 Task: Create a sub task Release to Production / Go Live for the task  Integrate website with a new video conferencing system in the project BrainWave , assign it to team member softage.2@softage.net and update the status of the sub task to  On Track  , set the priority of the sub task to Low
Action: Mouse moved to (770, 534)
Screenshot: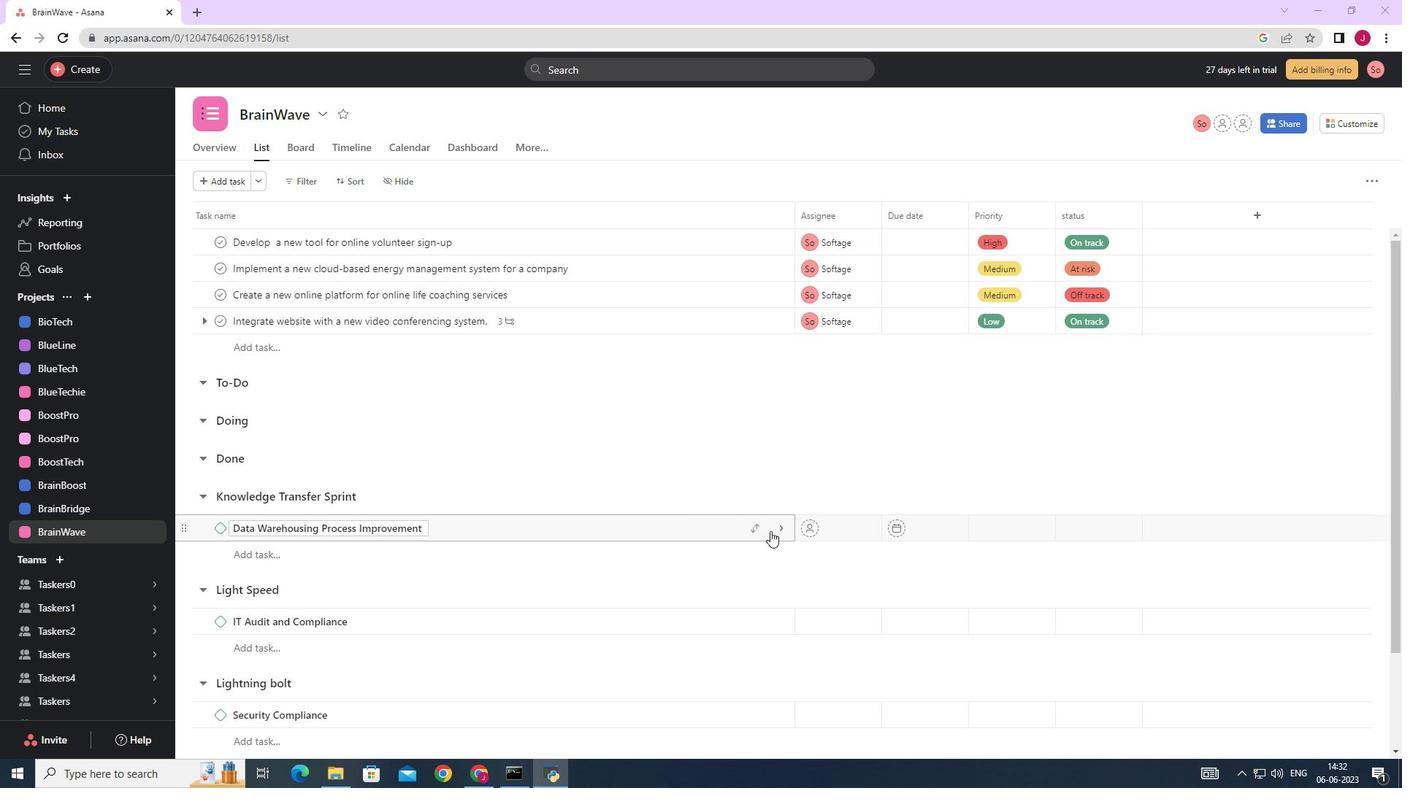 
Action: Mouse scrolled (770, 533) with delta (0, 0)
Screenshot: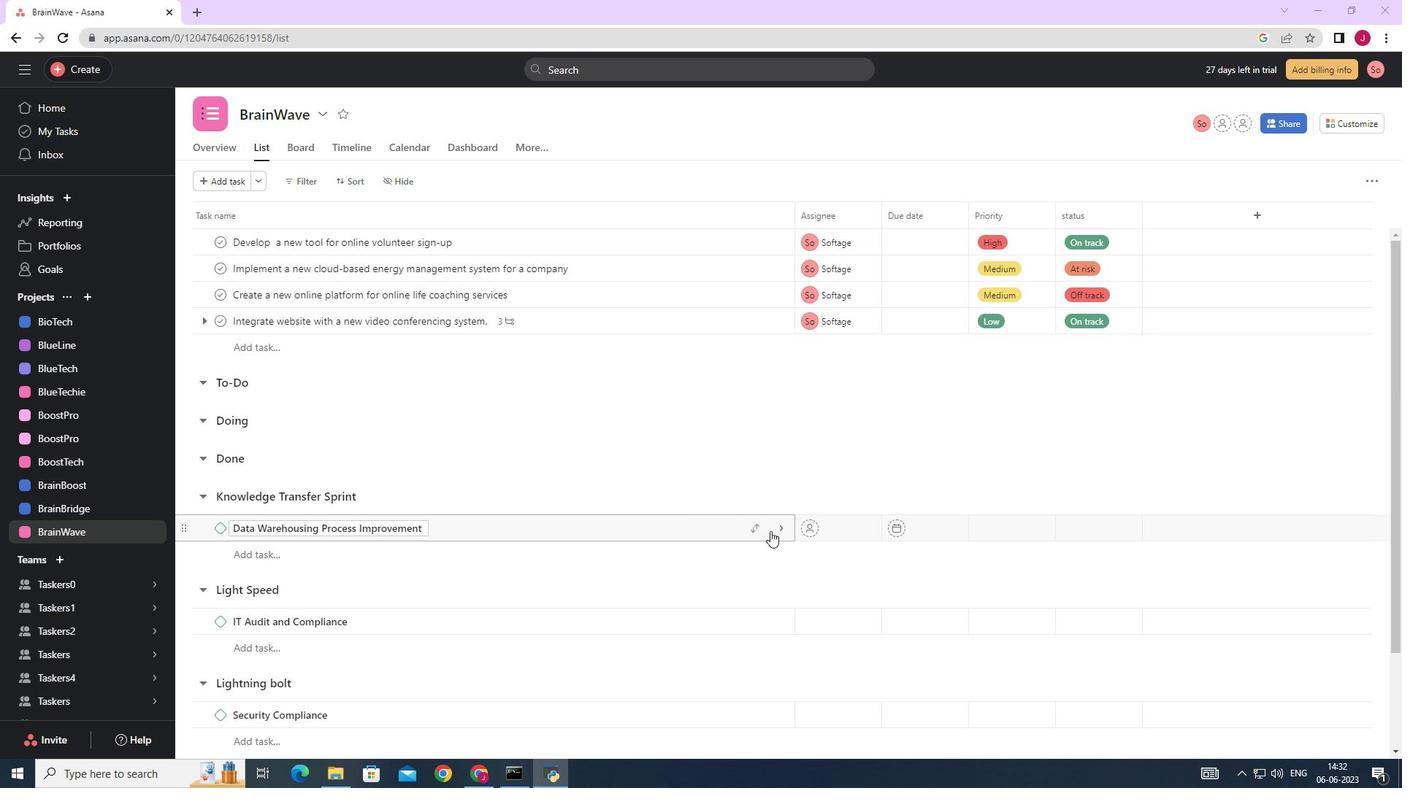 
Action: Mouse scrolled (770, 533) with delta (0, 0)
Screenshot: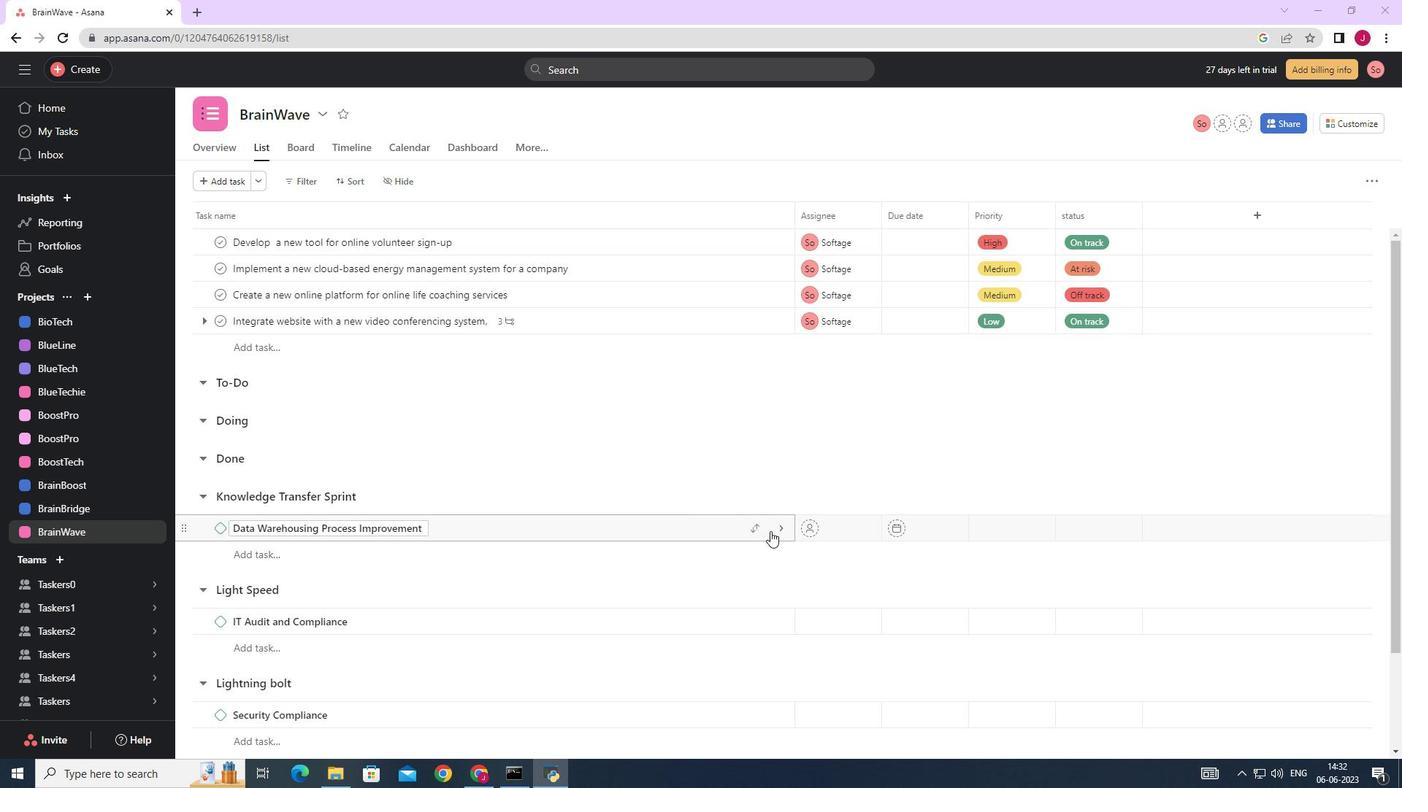 
Action: Mouse scrolled (770, 533) with delta (0, 0)
Screenshot: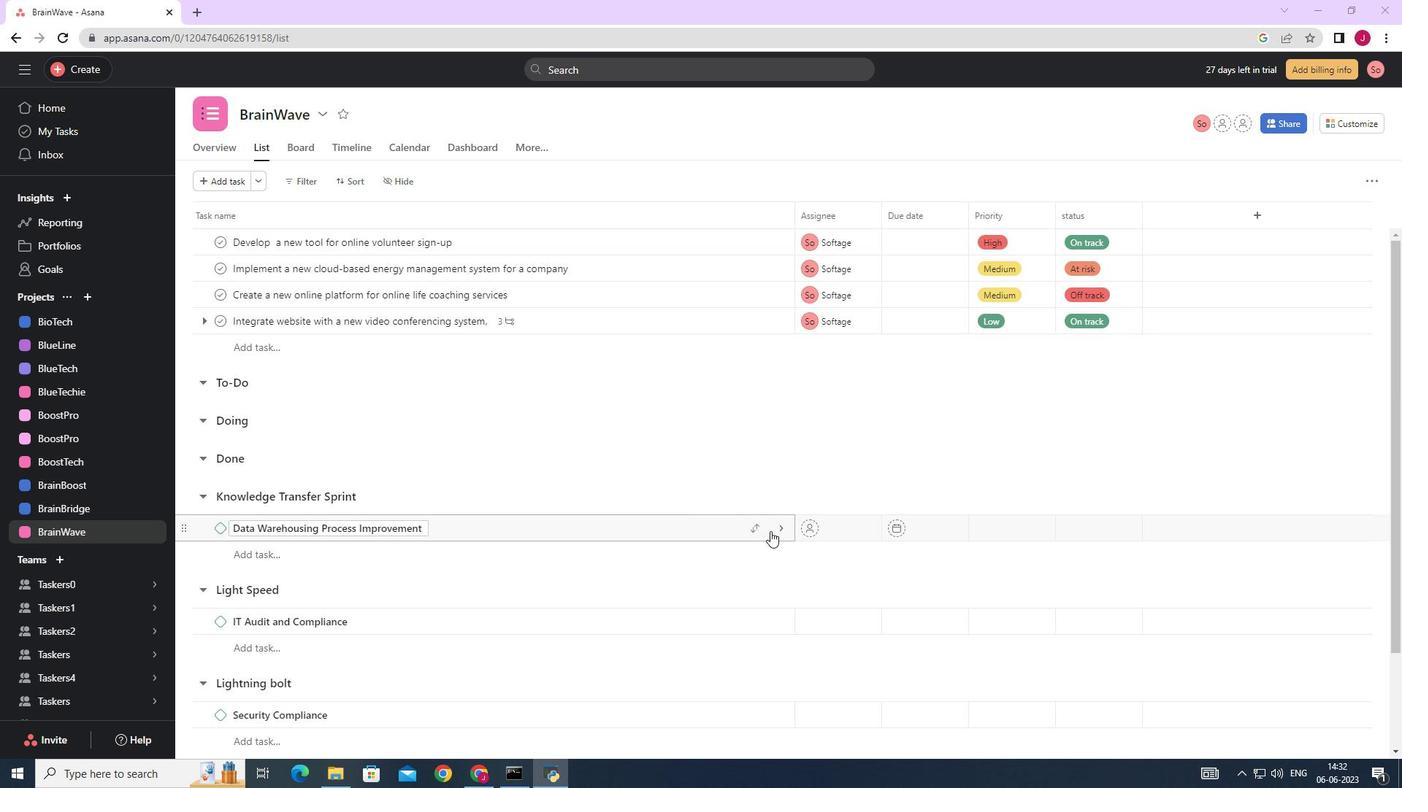 
Action: Mouse moved to (762, 536)
Screenshot: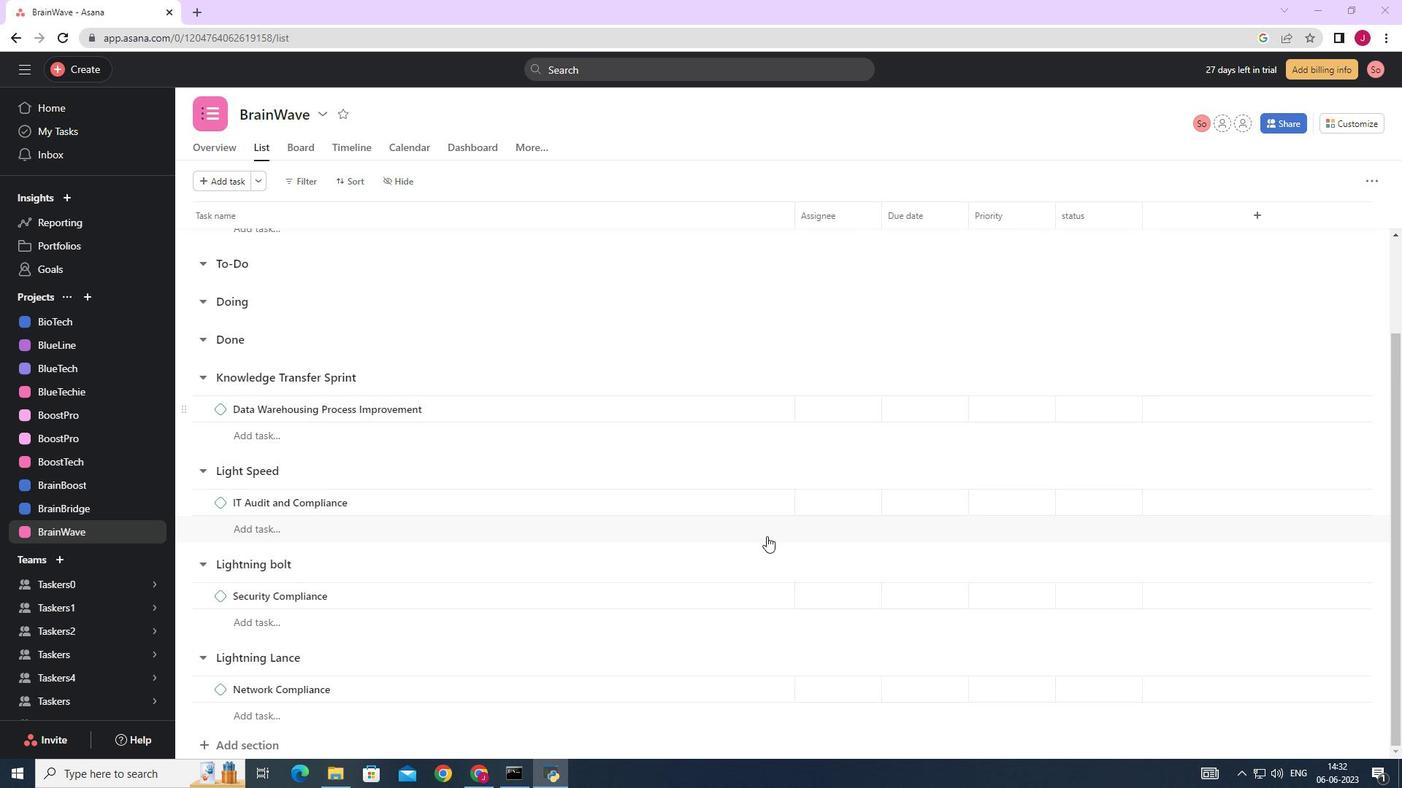 
Action: Mouse scrolled (762, 537) with delta (0, 0)
Screenshot: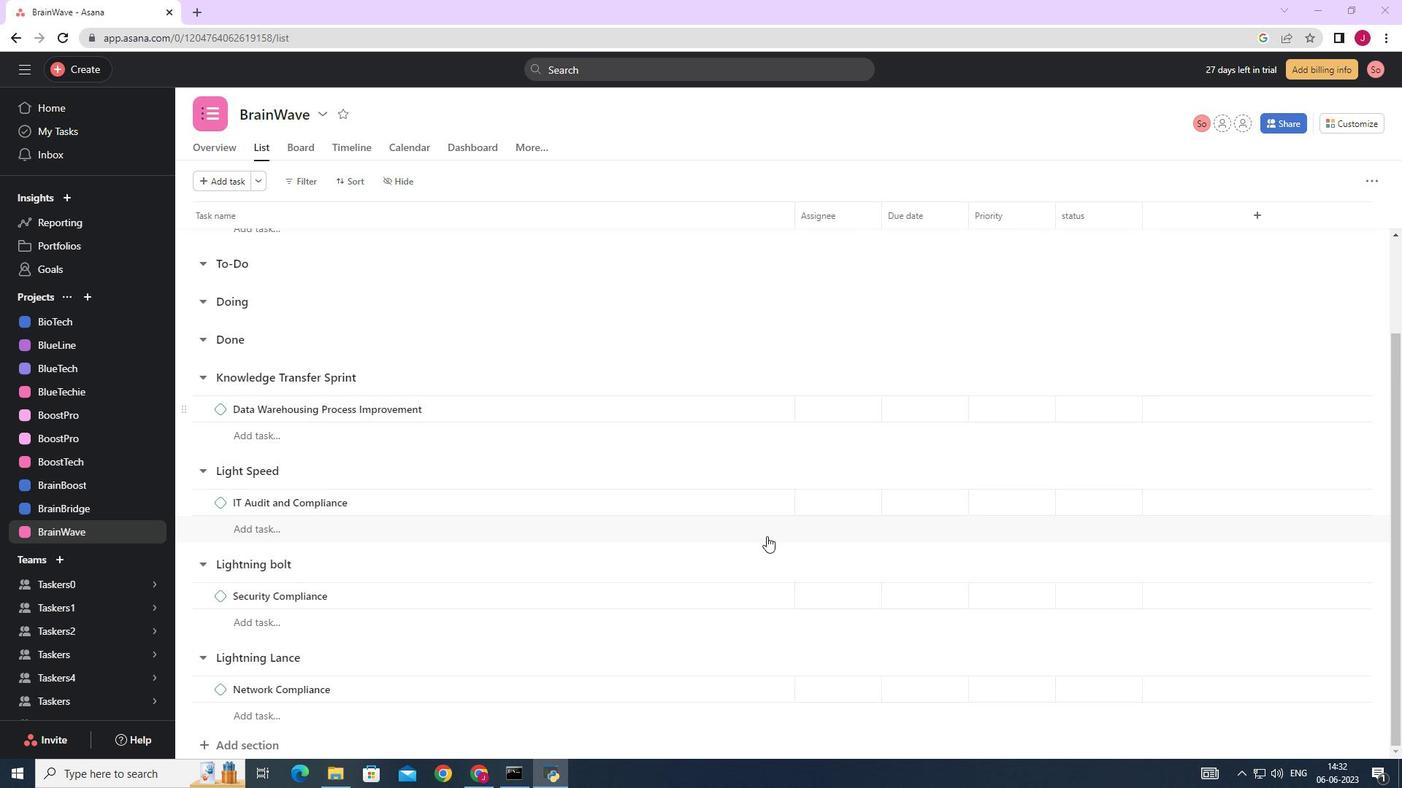 
Action: Mouse scrolled (762, 537) with delta (0, 0)
Screenshot: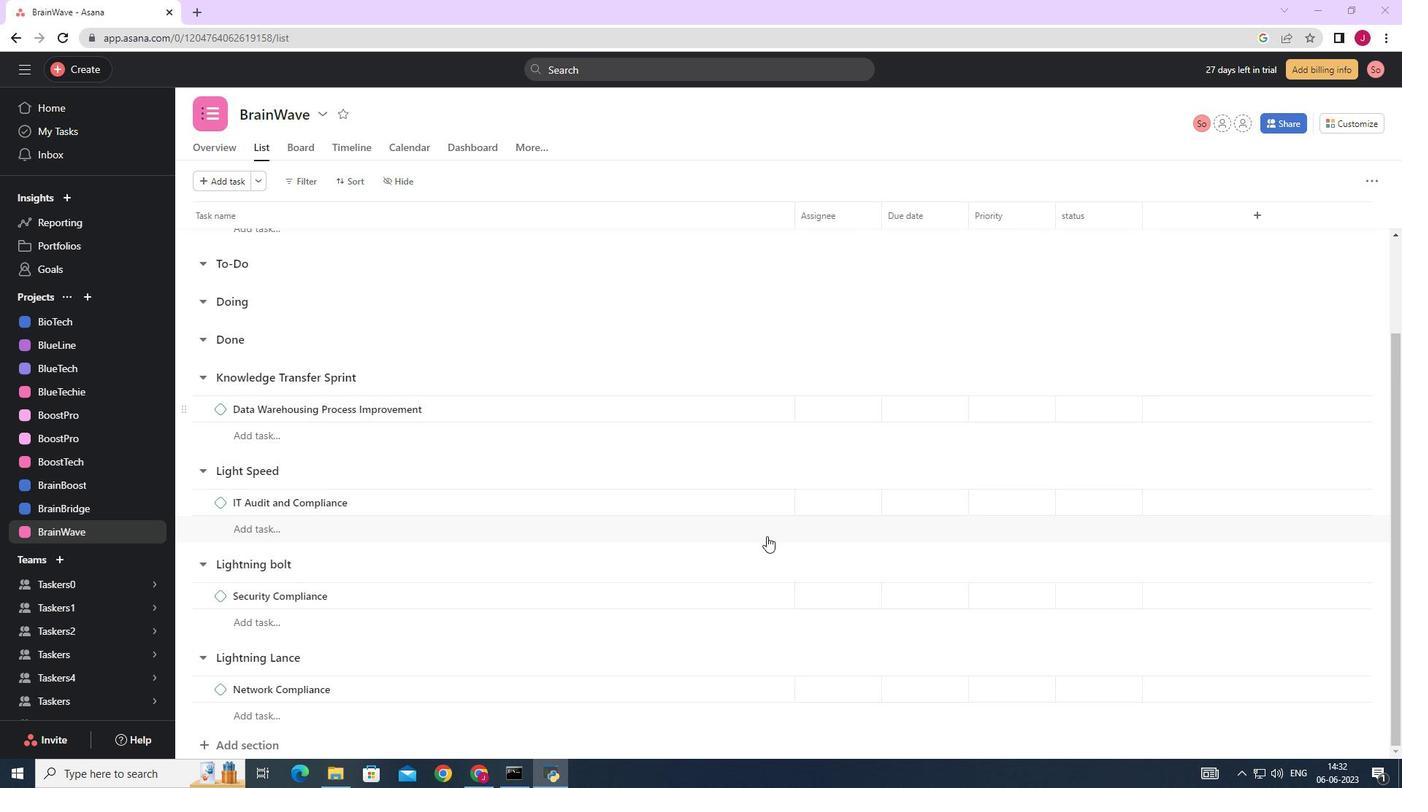 
Action: Mouse scrolled (762, 537) with delta (0, 0)
Screenshot: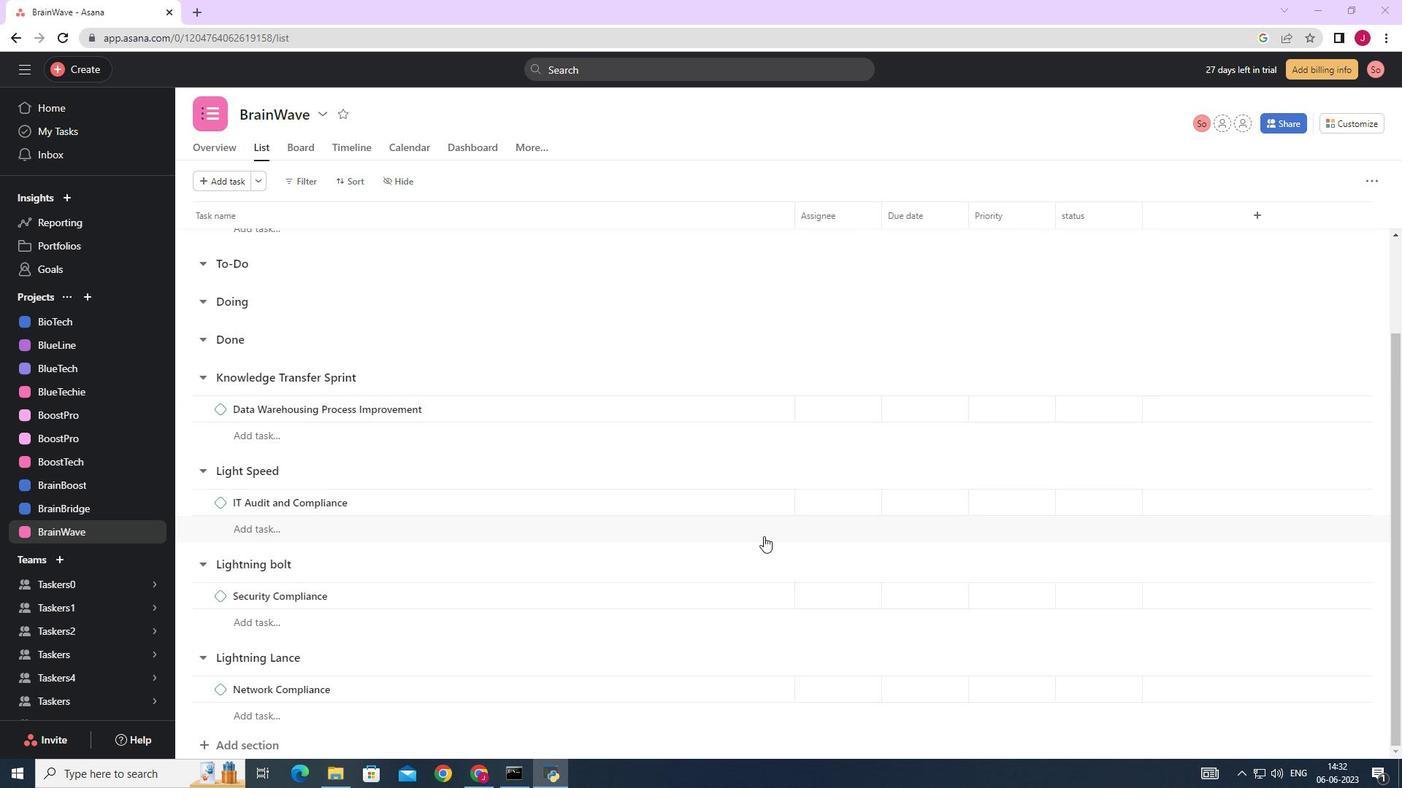 
Action: Mouse moved to (758, 535)
Screenshot: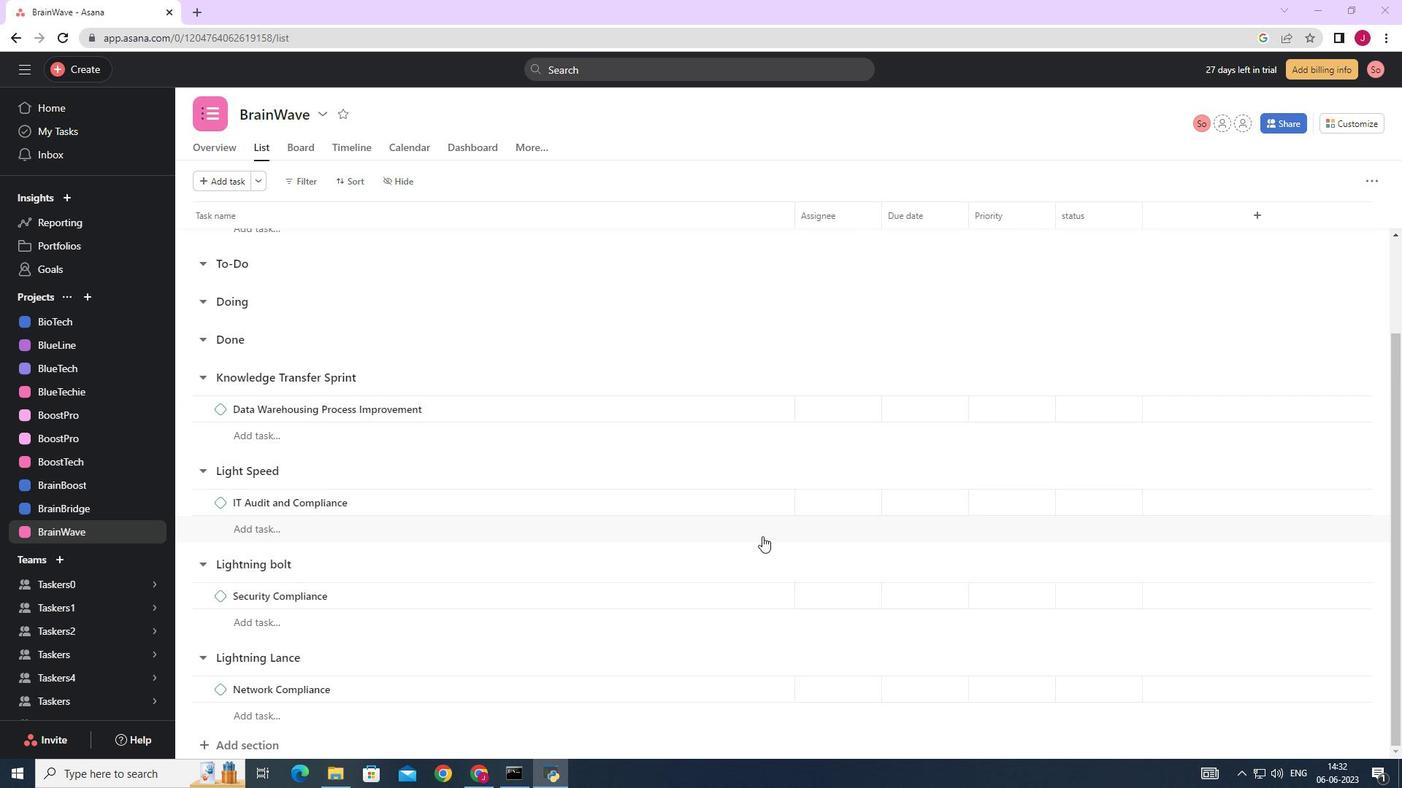 
Action: Mouse scrolled (760, 537) with delta (0, 0)
Screenshot: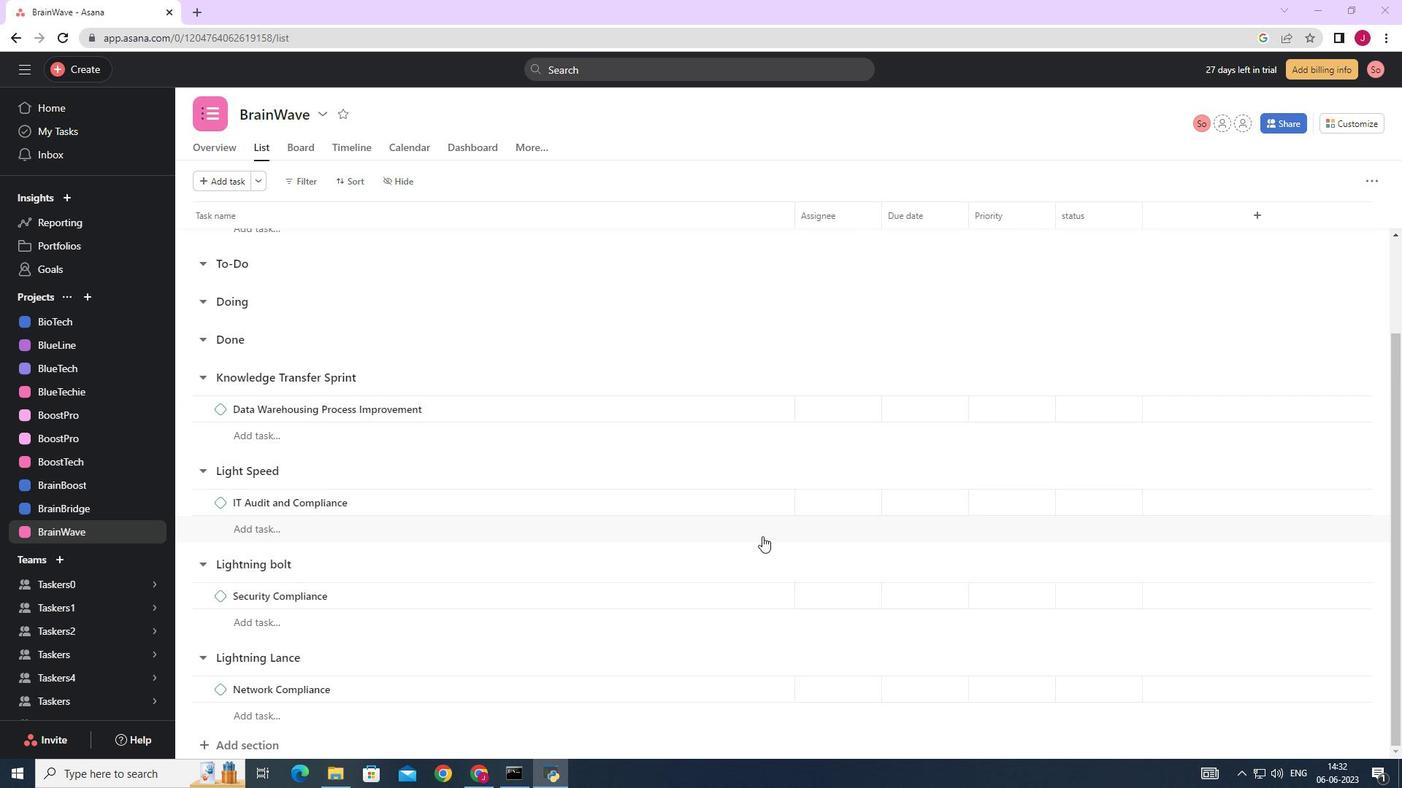 
Action: Mouse moved to (718, 320)
Screenshot: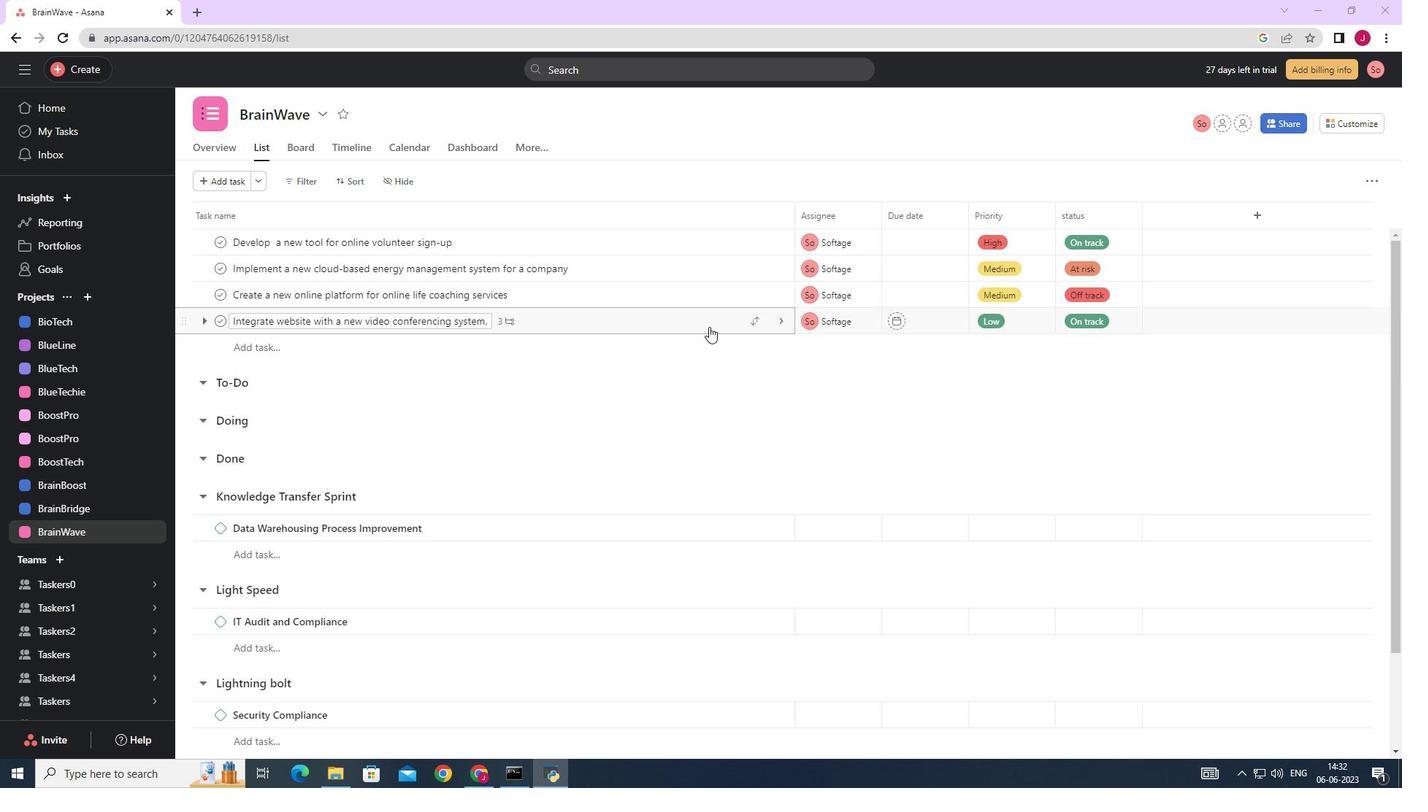 
Action: Mouse pressed left at (718, 320)
Screenshot: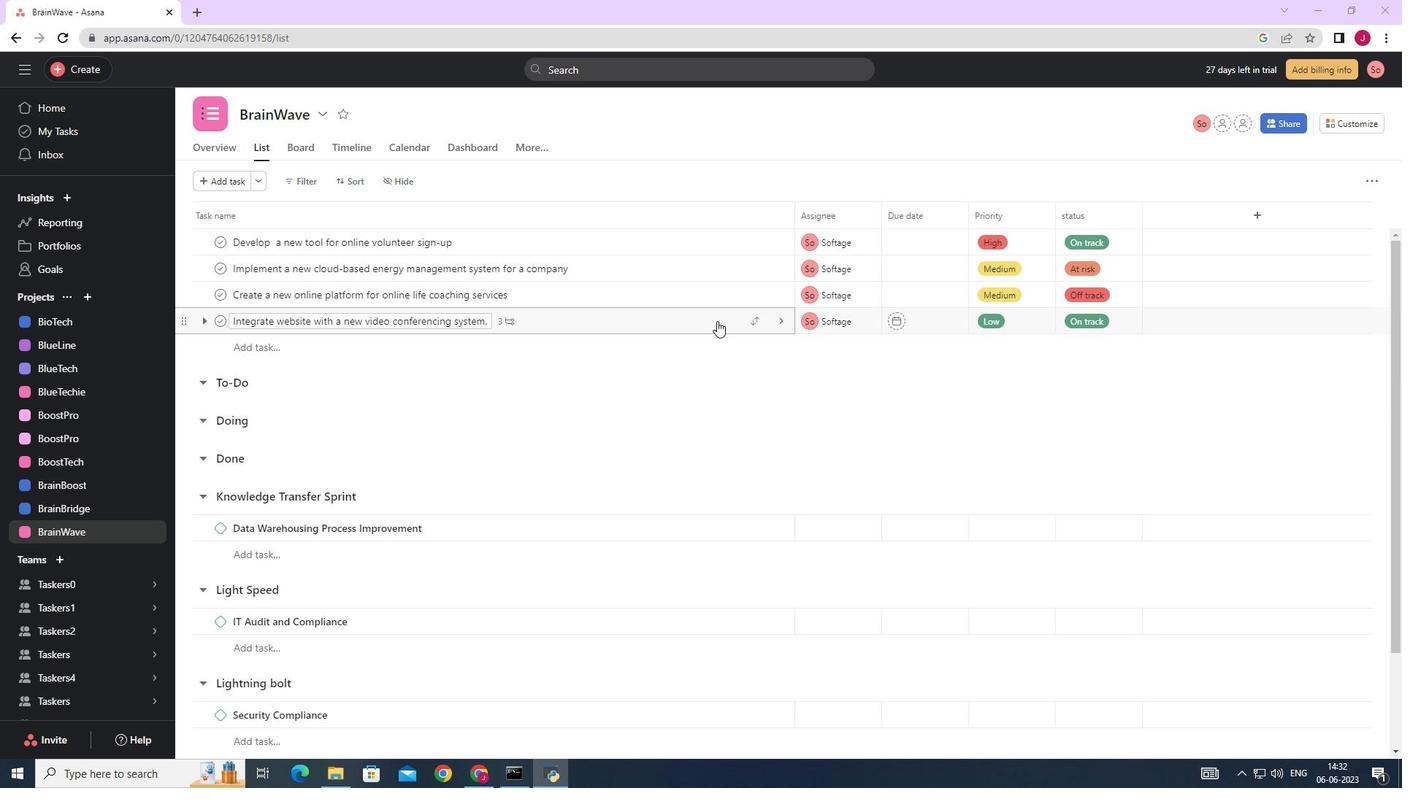 
Action: Mouse moved to (999, 437)
Screenshot: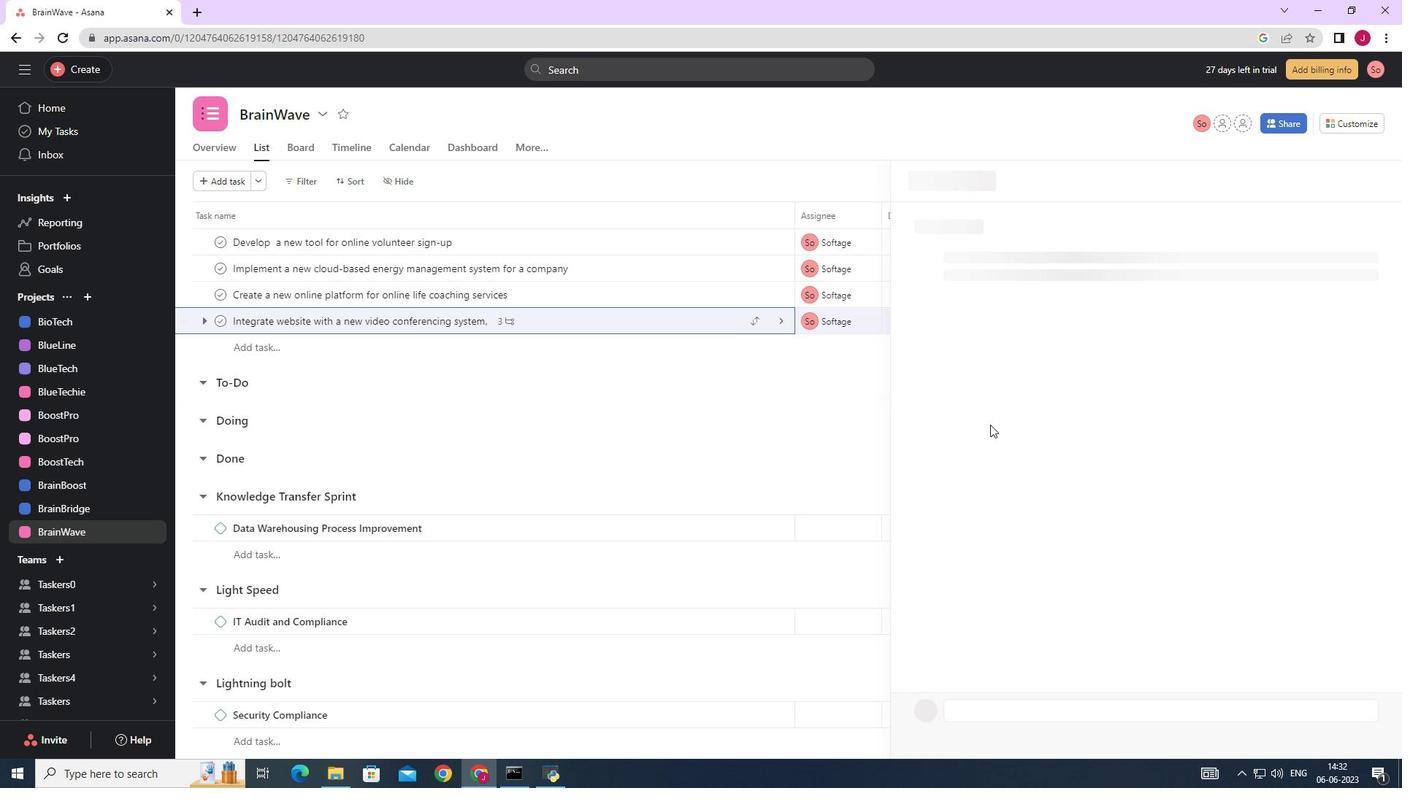 
Action: Mouse scrolled (999, 436) with delta (0, 0)
Screenshot: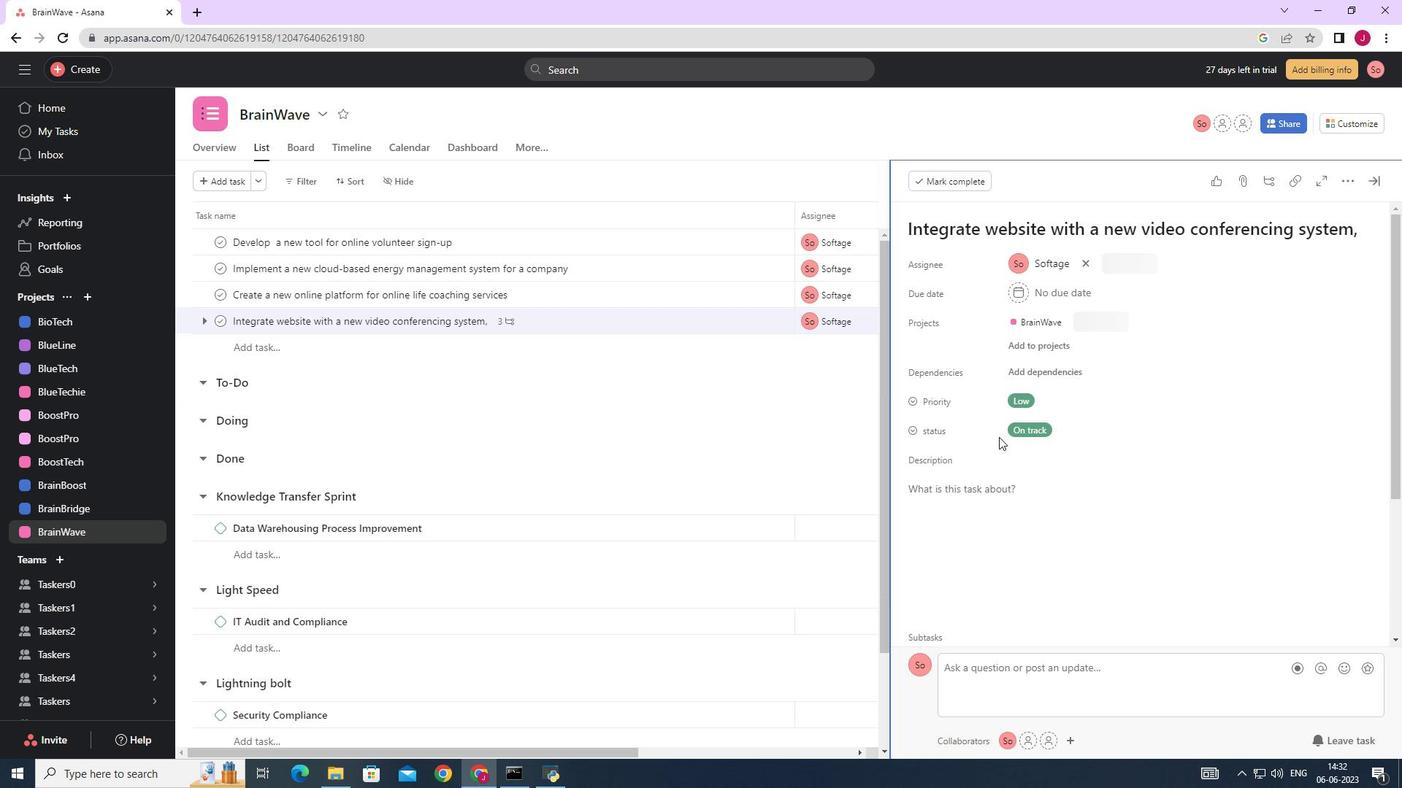 
Action: Mouse scrolled (999, 436) with delta (0, 0)
Screenshot: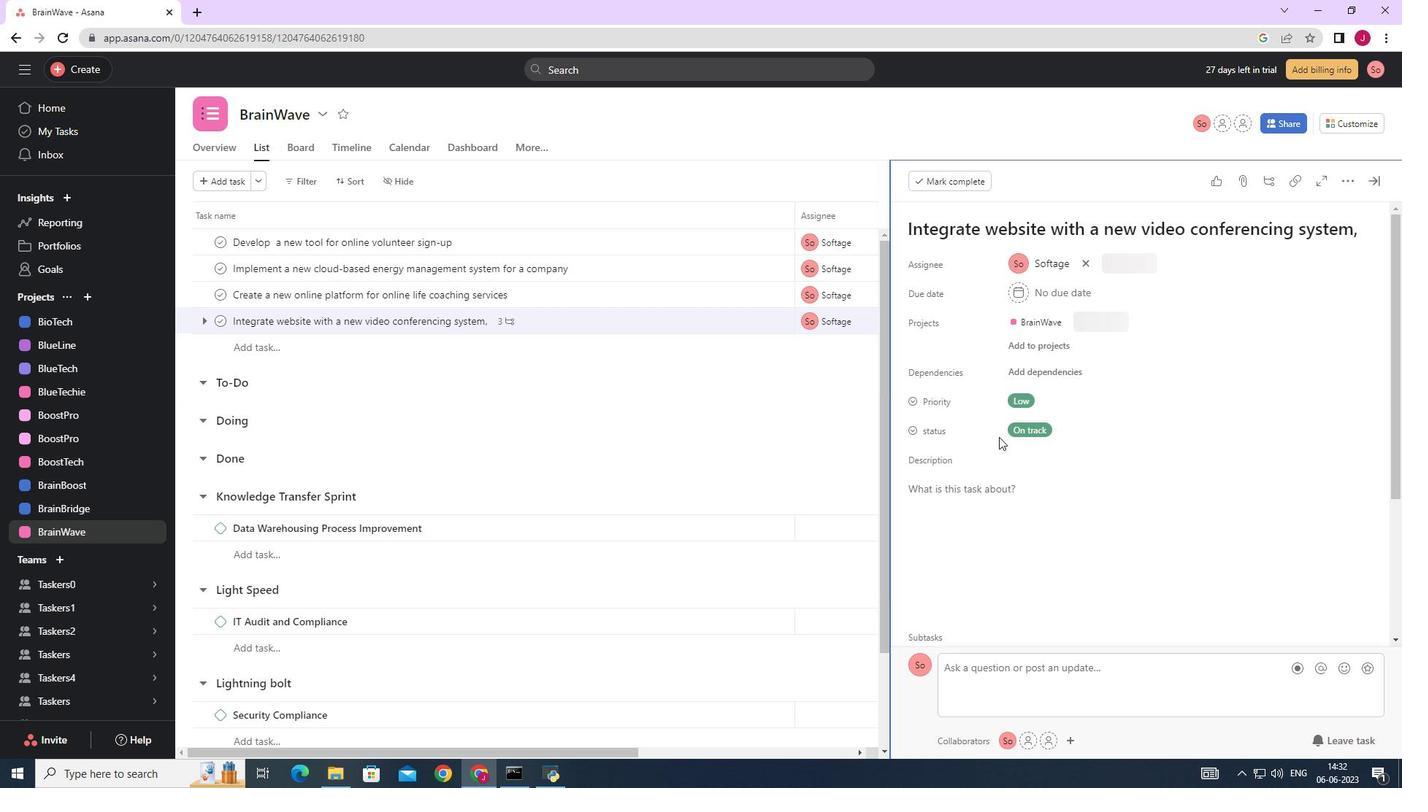 
Action: Mouse scrolled (999, 436) with delta (0, 0)
Screenshot: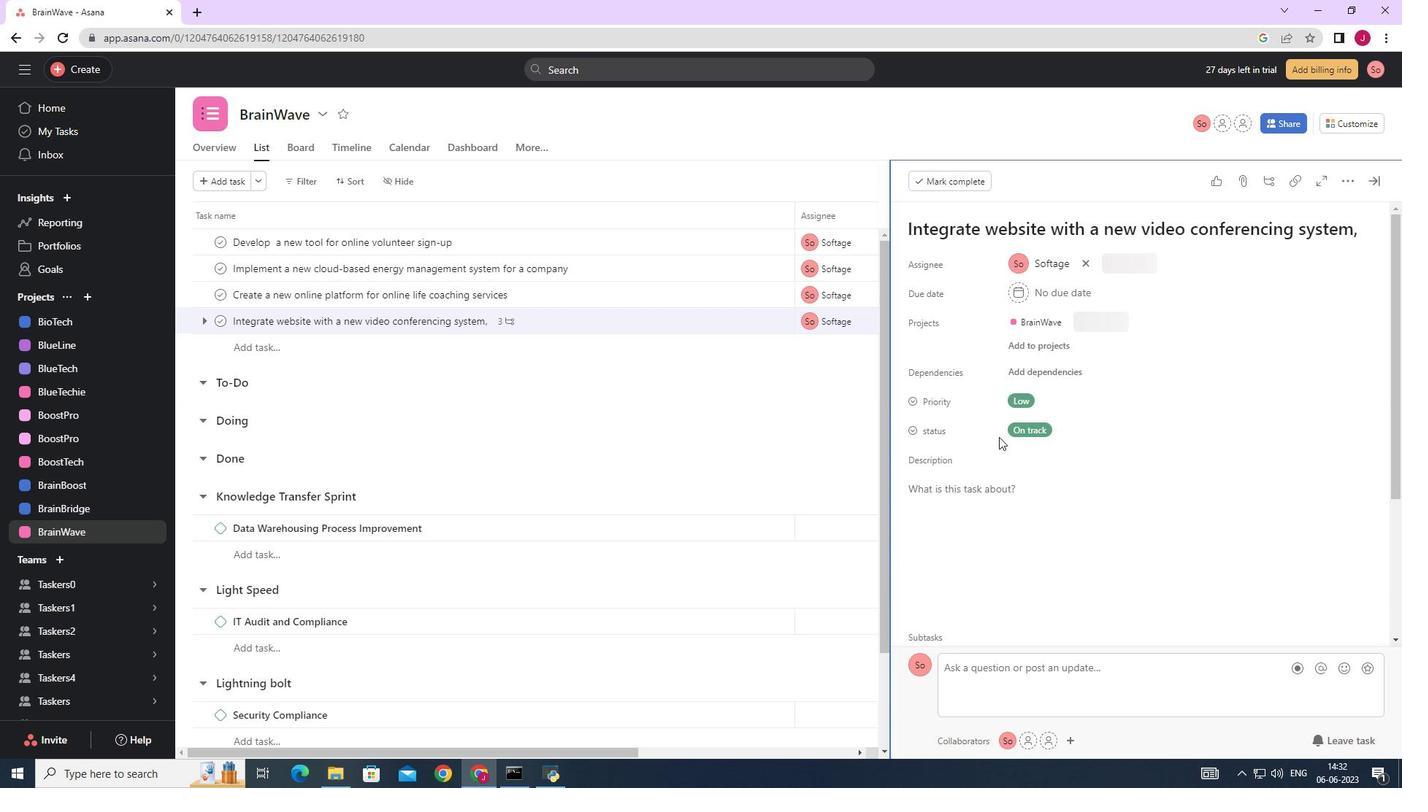 
Action: Mouse scrolled (999, 436) with delta (0, 0)
Screenshot: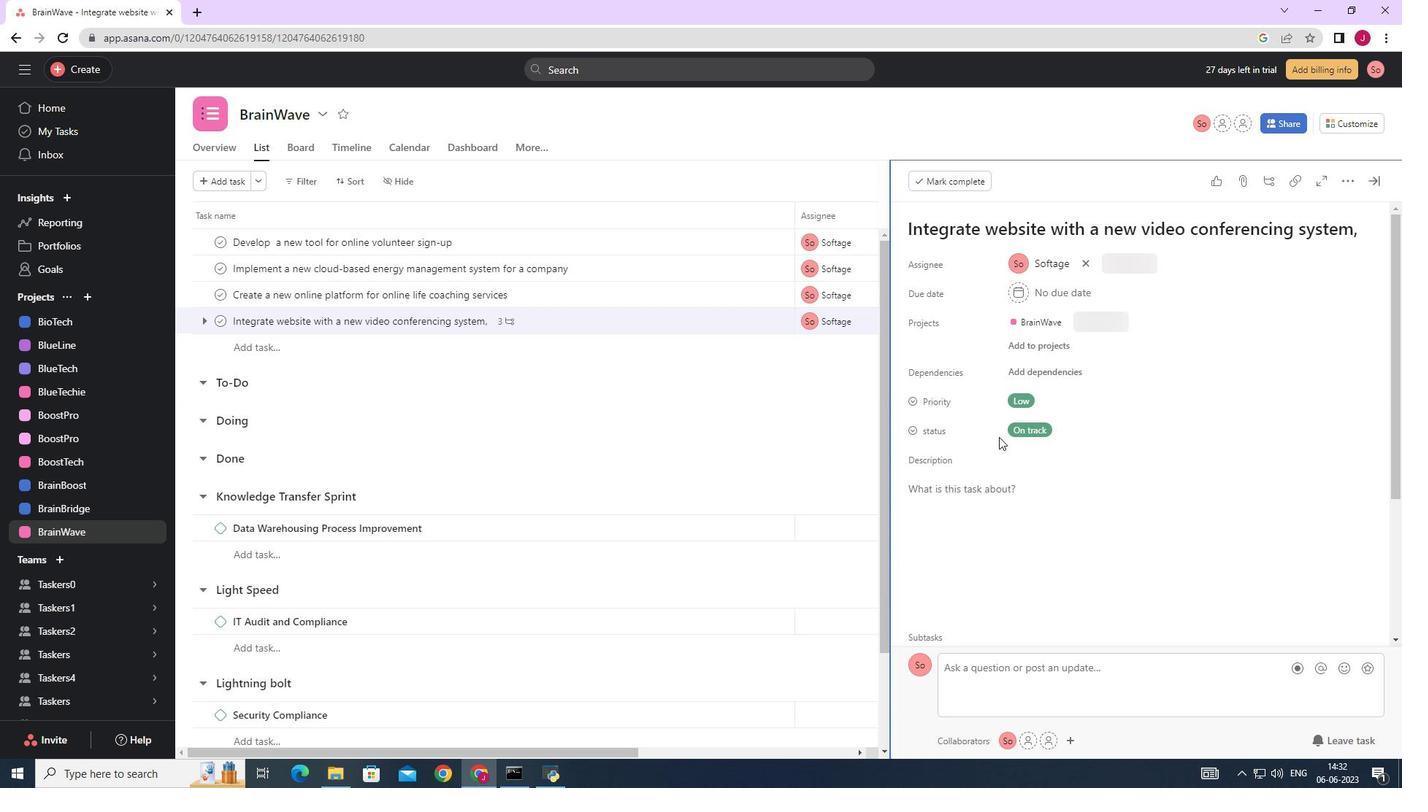 
Action: Mouse moved to (961, 525)
Screenshot: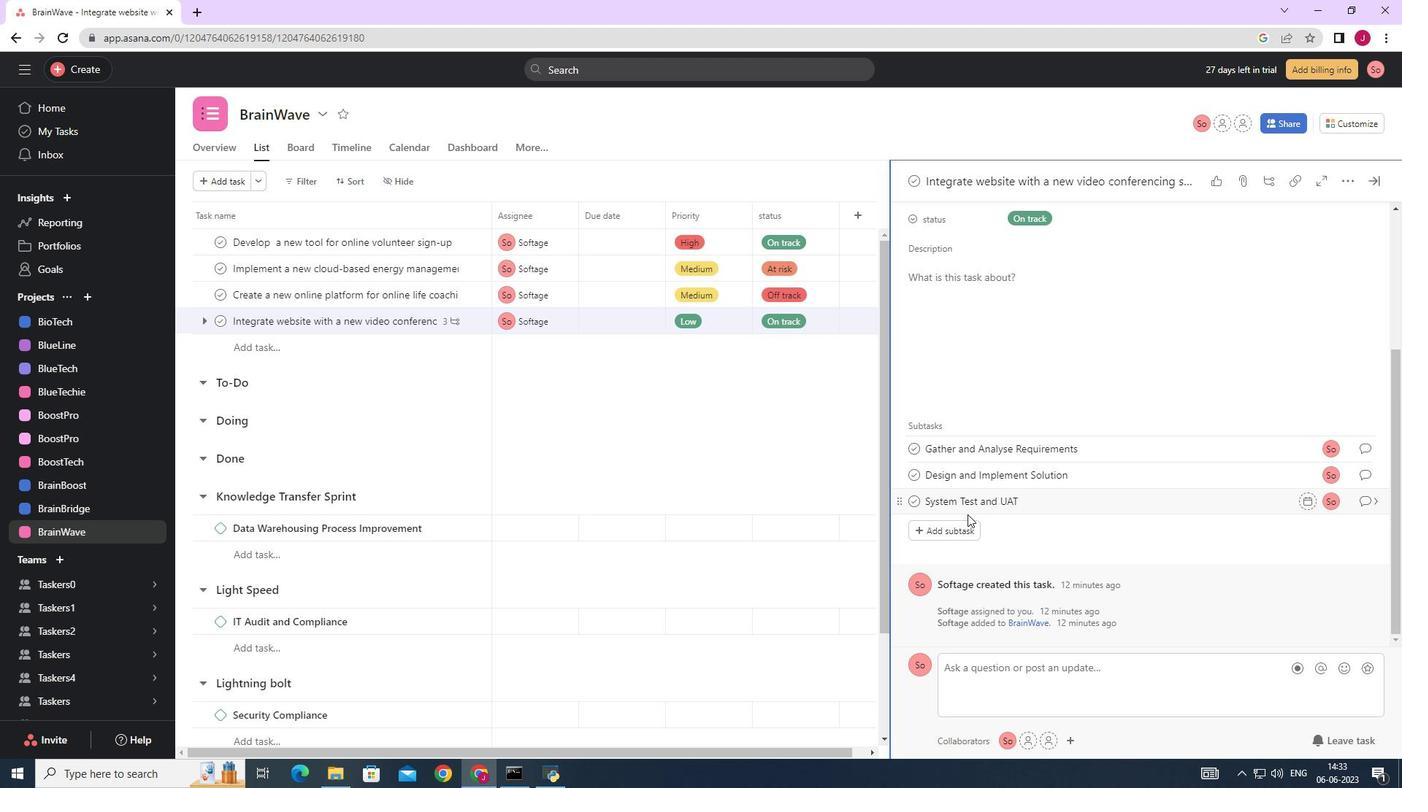 
Action: Mouse pressed left at (961, 525)
Screenshot: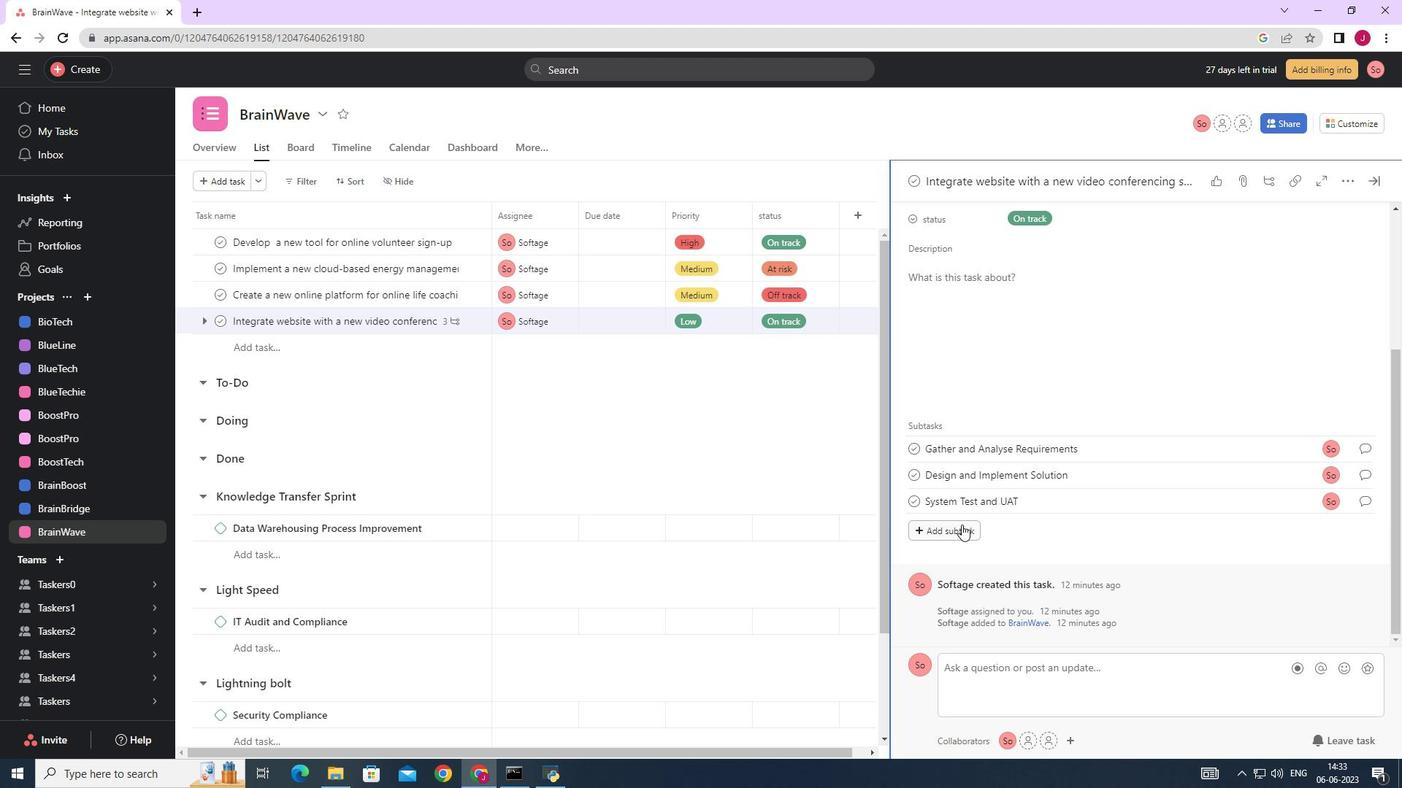 
Action: Mouse moved to (947, 531)
Screenshot: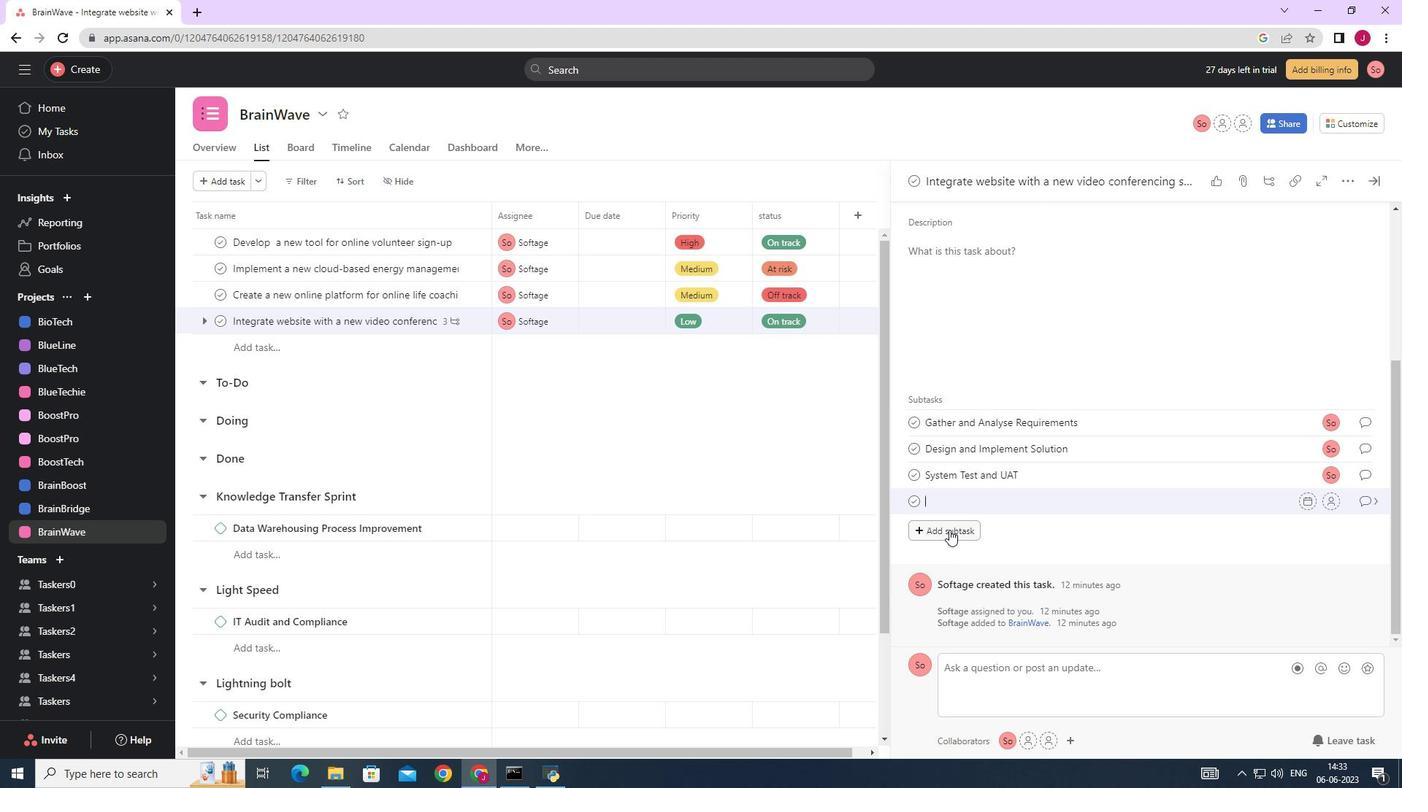
Action: Key pressed <Key.caps_lock><Key.caps_lock>r<Key.caps_lock>ELEASE<Key.space>TO<Key.space>PRODUCTION<Key.space>/<Key.space><Key.caps_lock>g<Key.caps_lock>O<Key.space><Key.caps_lock>l<Key.caps_lock>IVE
Screenshot: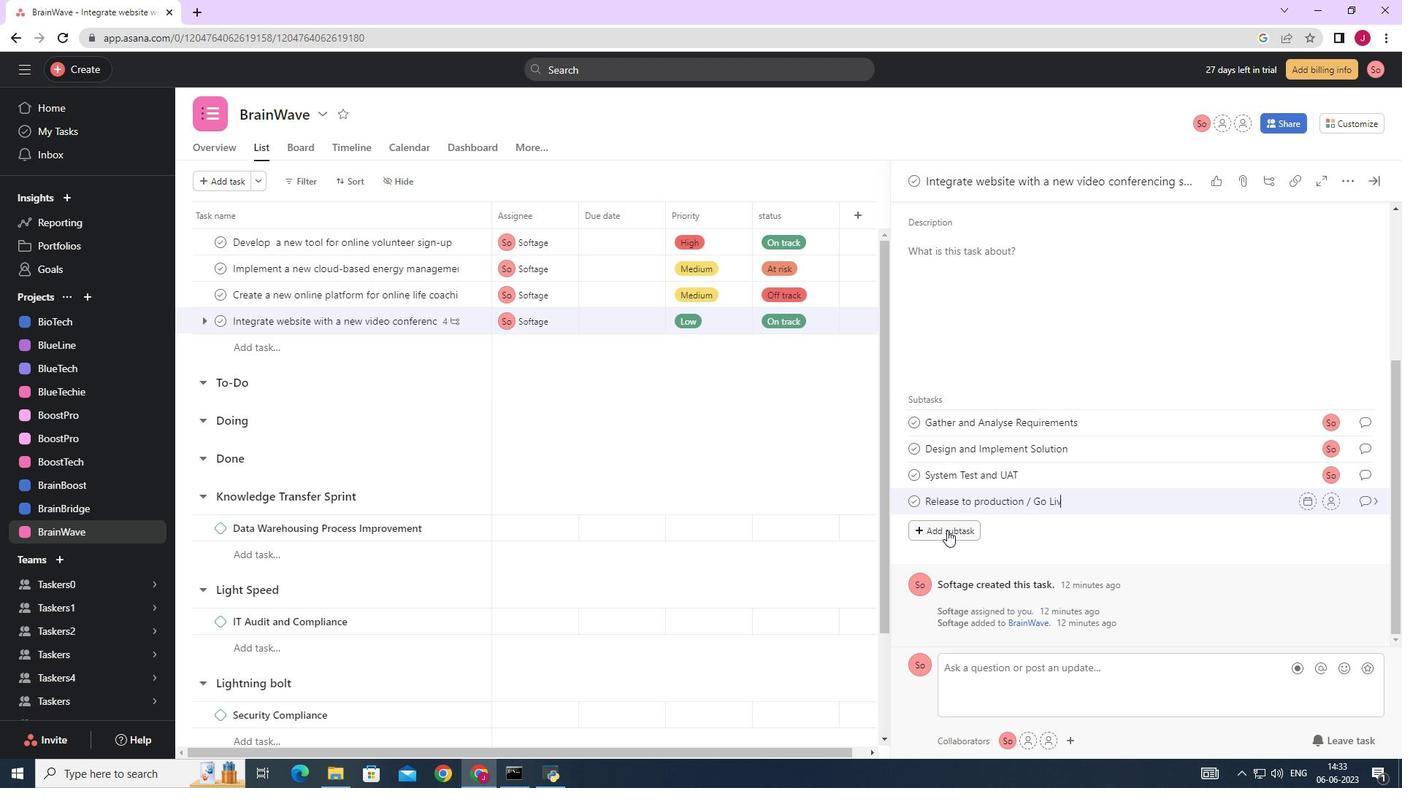 
Action: Mouse moved to (1334, 499)
Screenshot: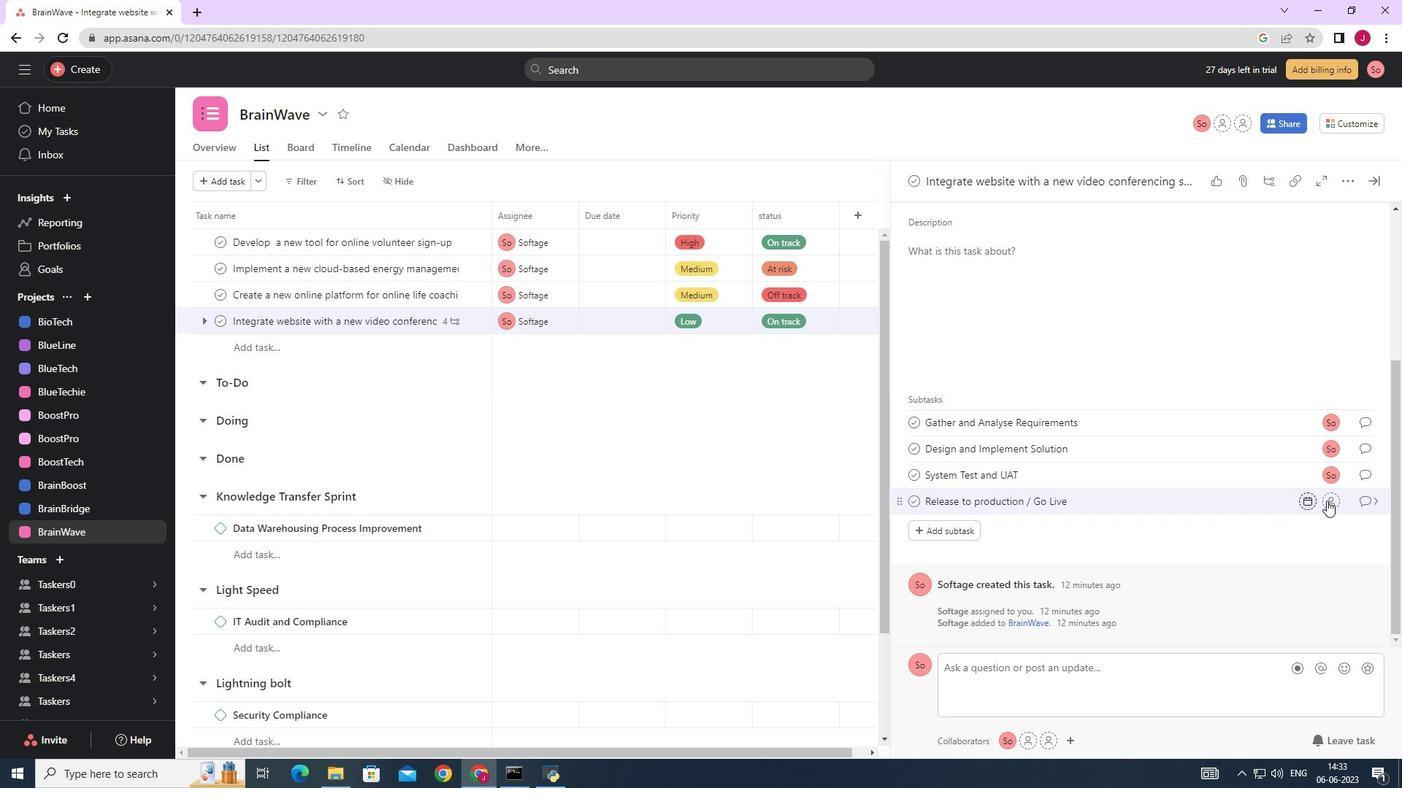 
Action: Mouse pressed left at (1334, 499)
Screenshot: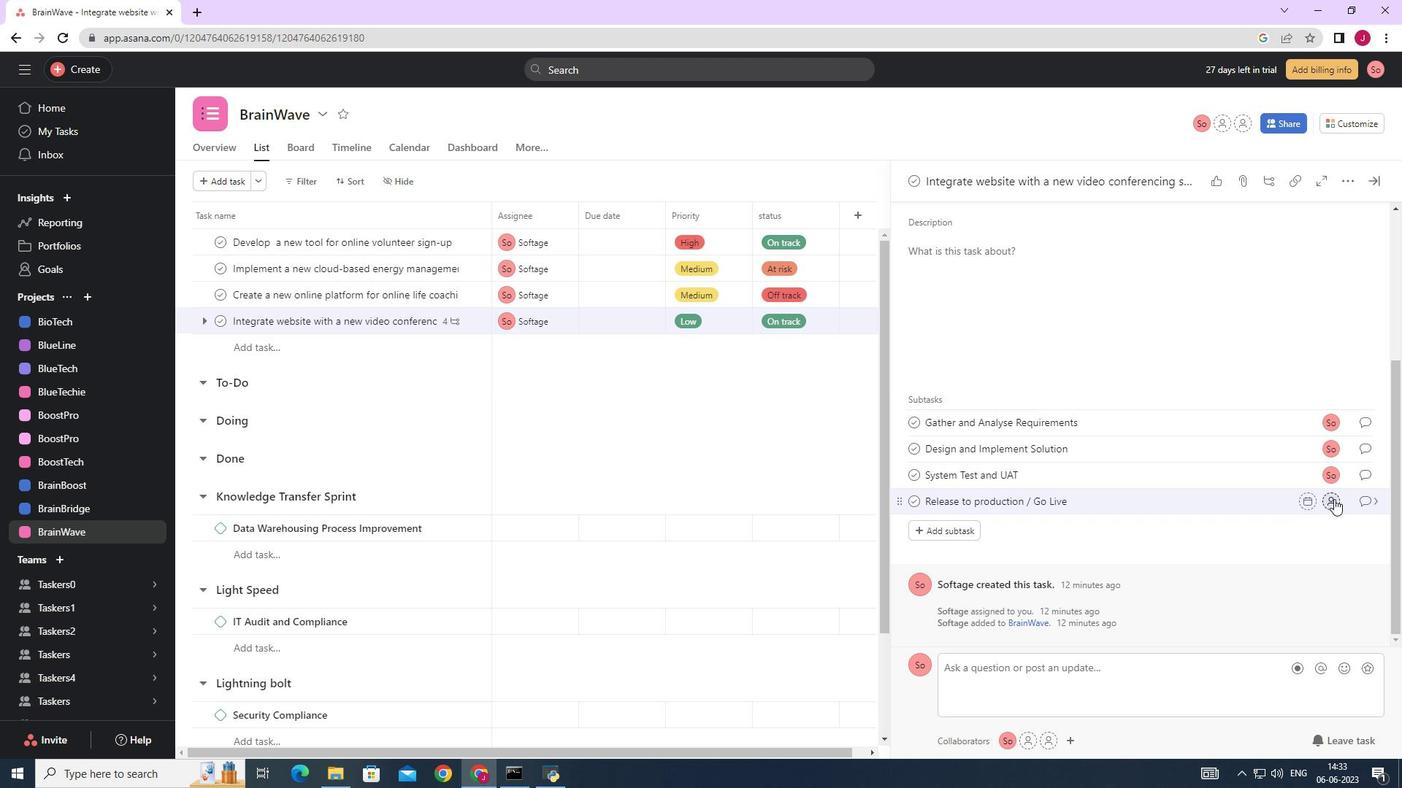 
Action: Mouse moved to (1150, 588)
Screenshot: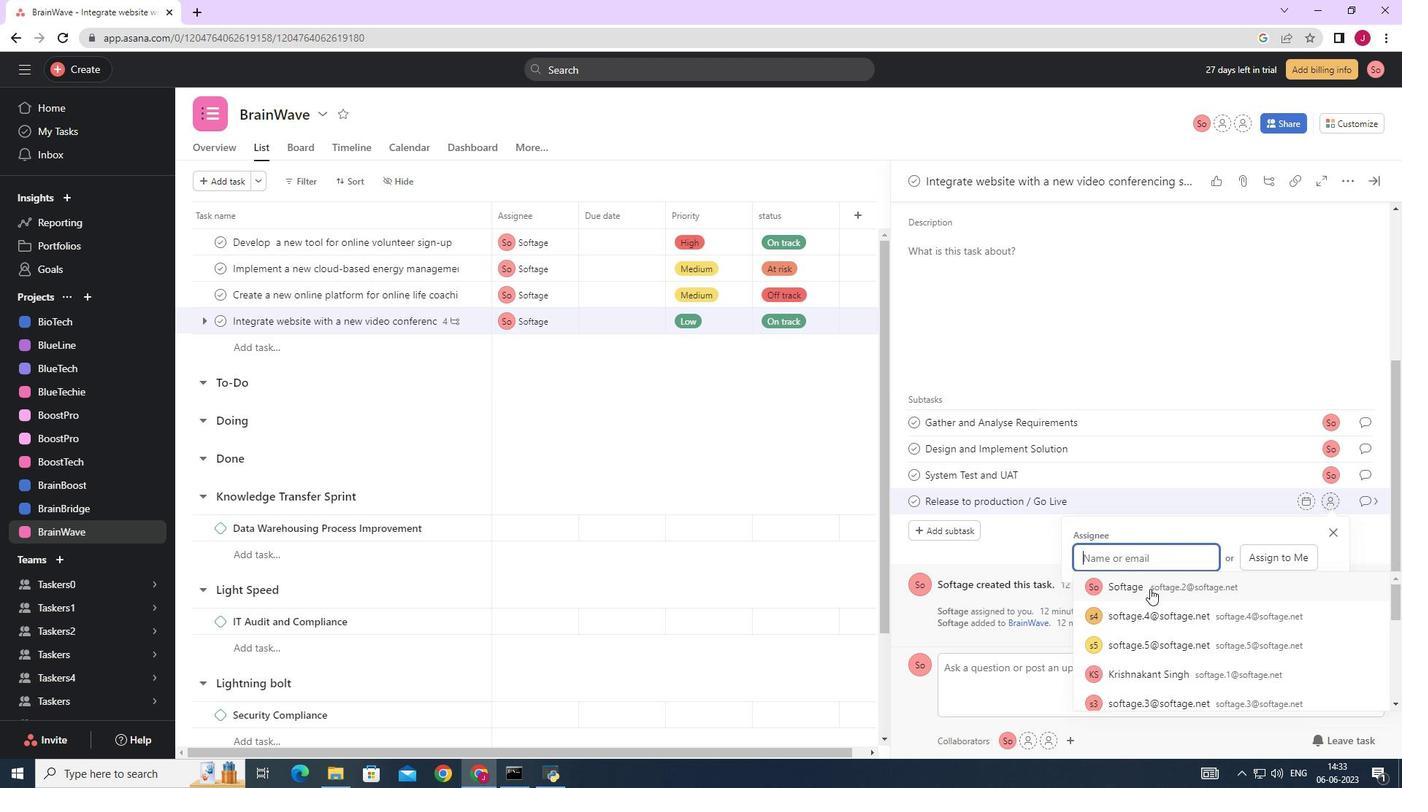 
Action: Key pressed SOFTAGE.2
Screenshot: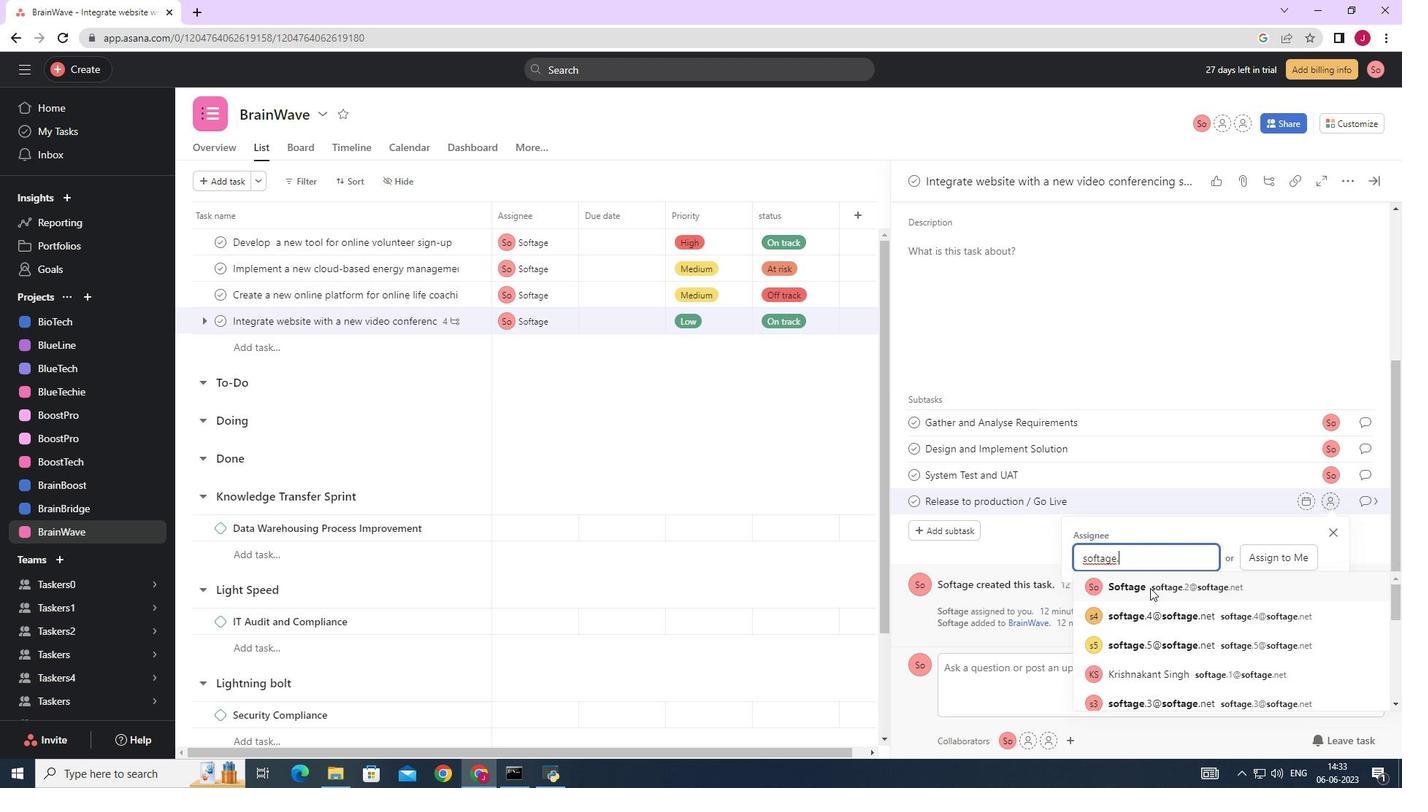 
Action: Mouse moved to (1167, 585)
Screenshot: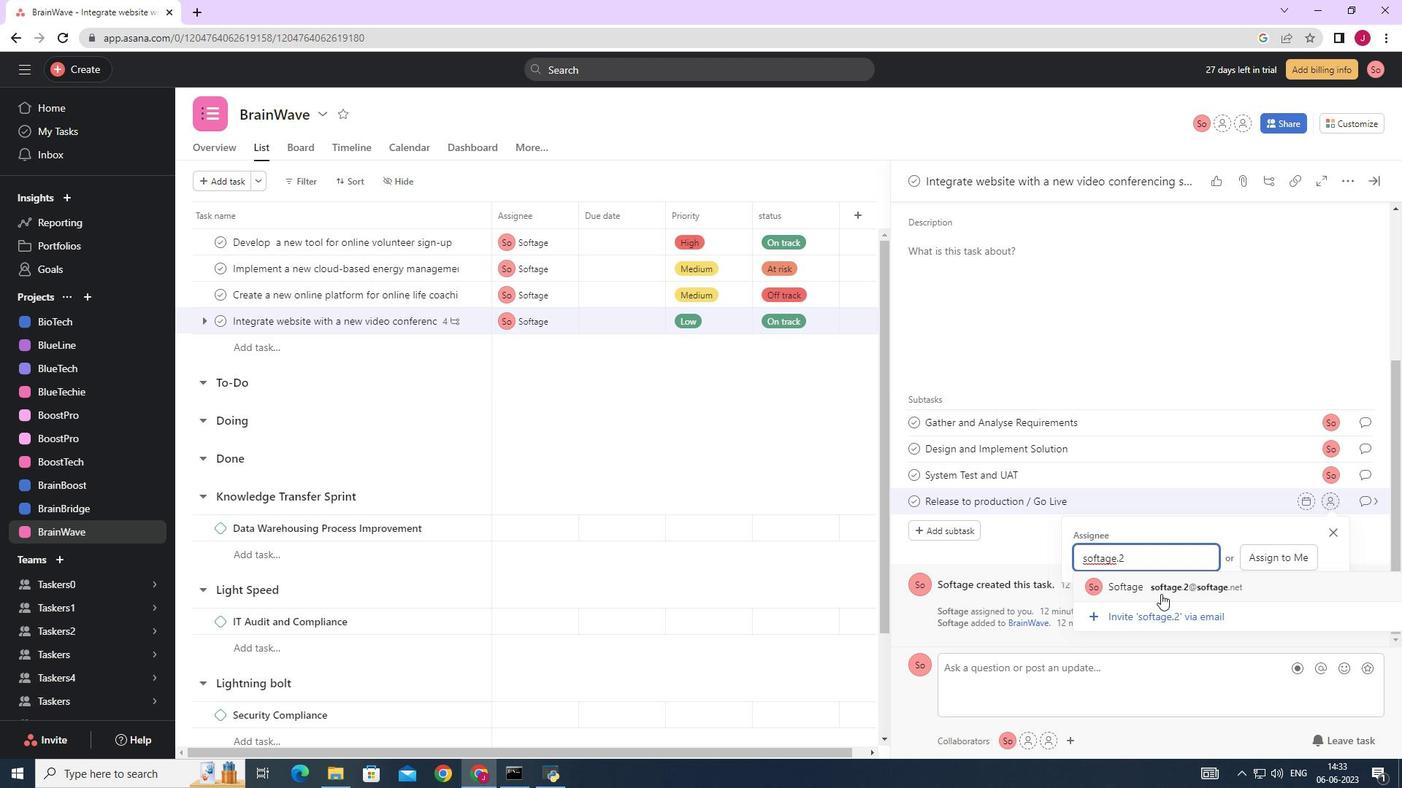 
Action: Mouse pressed left at (1167, 585)
Screenshot: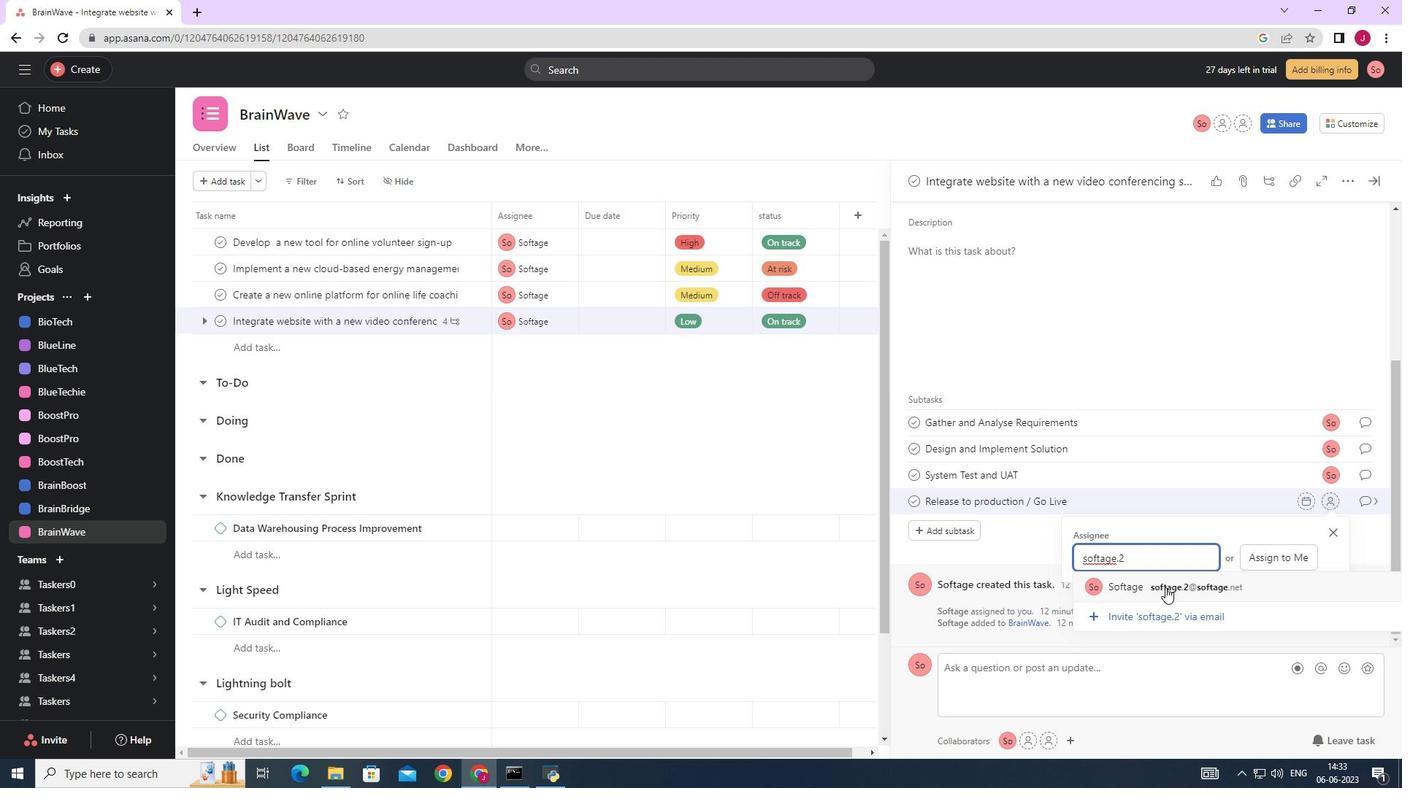 
Action: Mouse moved to (1359, 503)
Screenshot: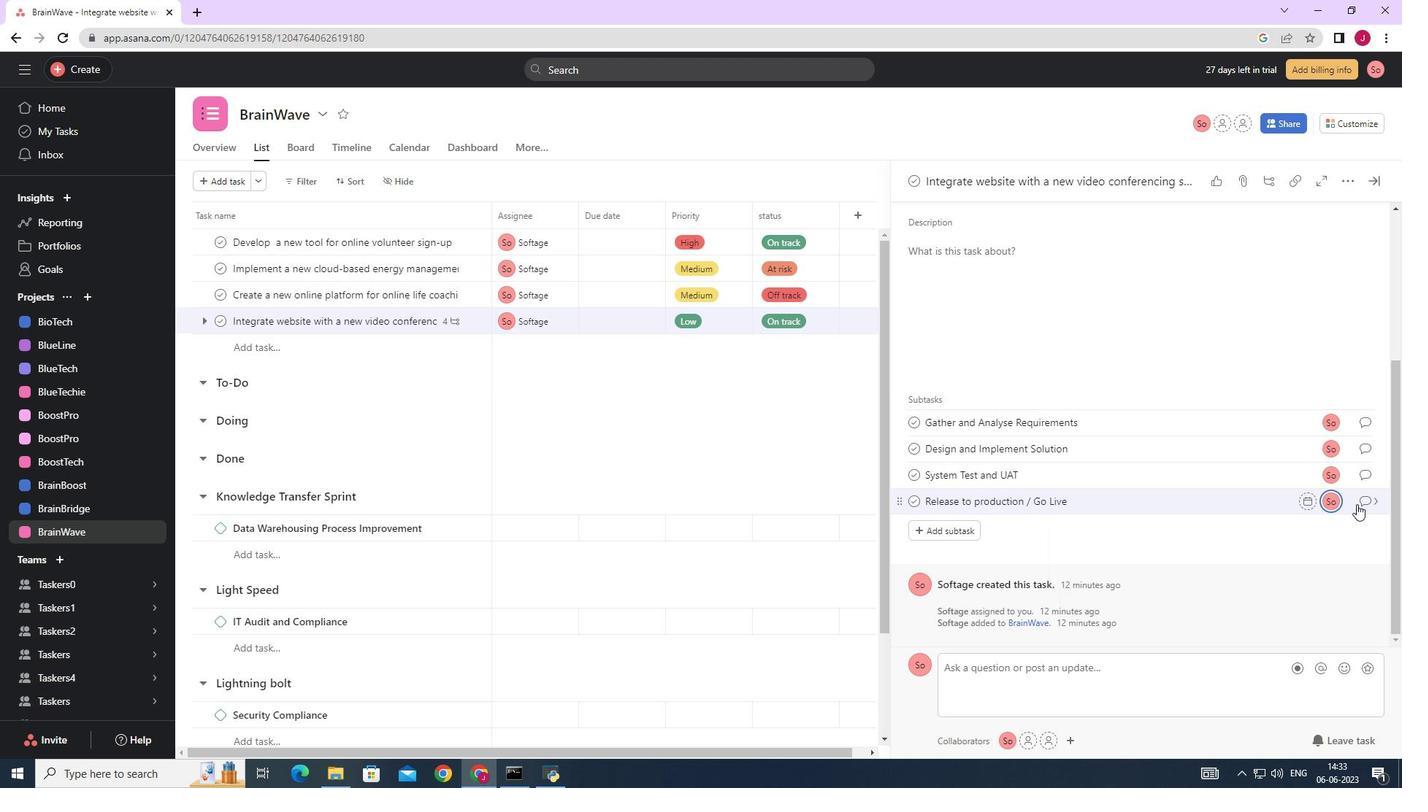 
Action: Mouse pressed left at (1359, 503)
Screenshot: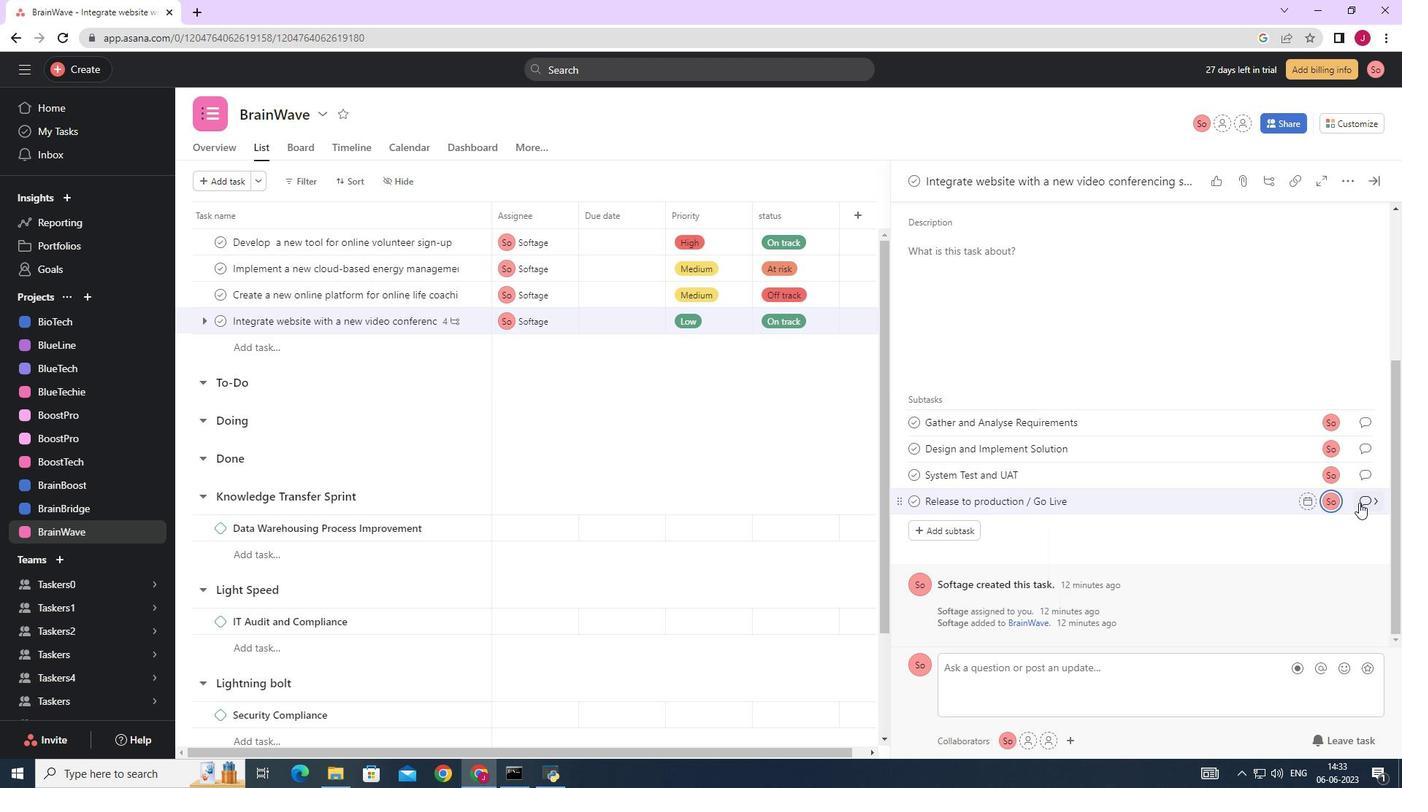 
Action: Mouse moved to (973, 382)
Screenshot: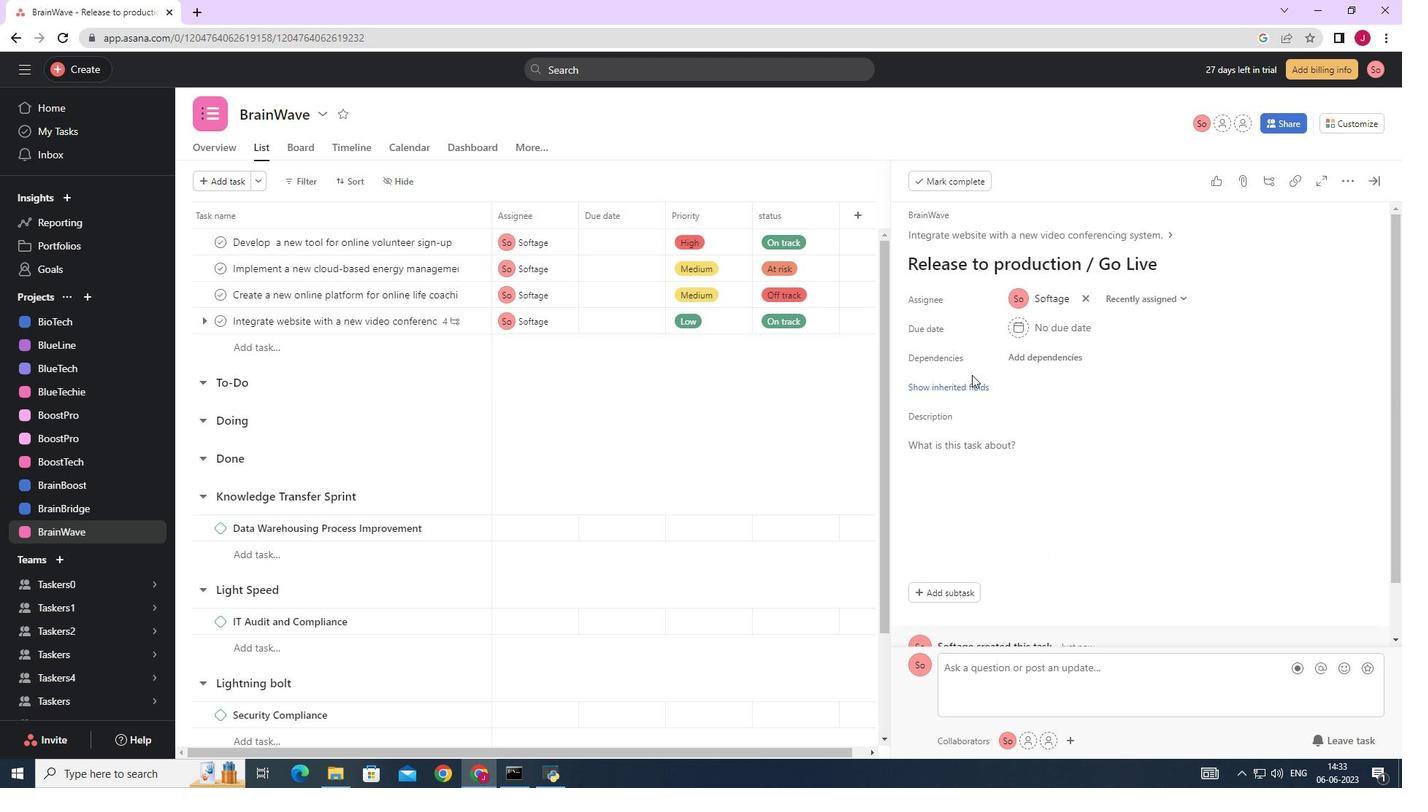 
Action: Mouse pressed left at (973, 382)
Screenshot: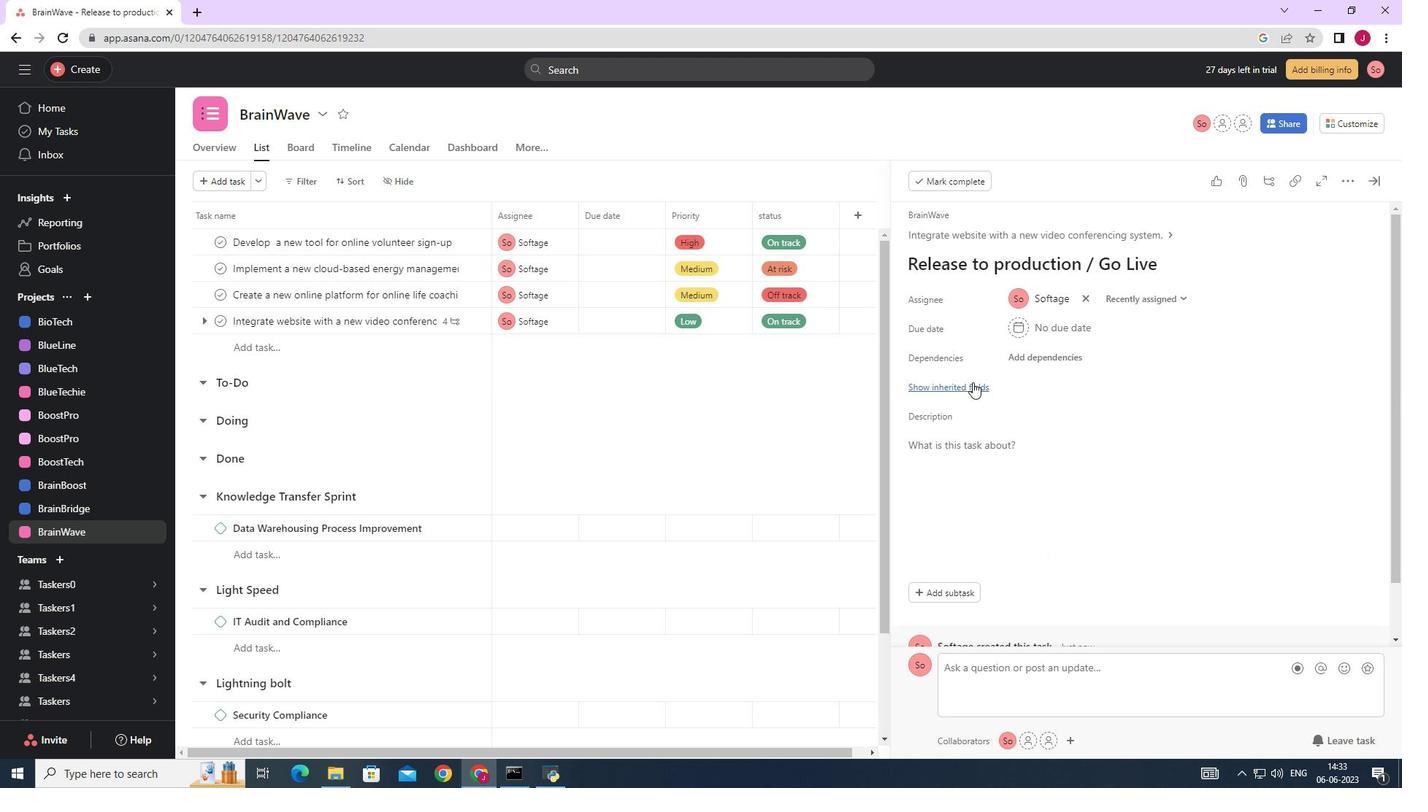 
Action: Mouse moved to (1037, 415)
Screenshot: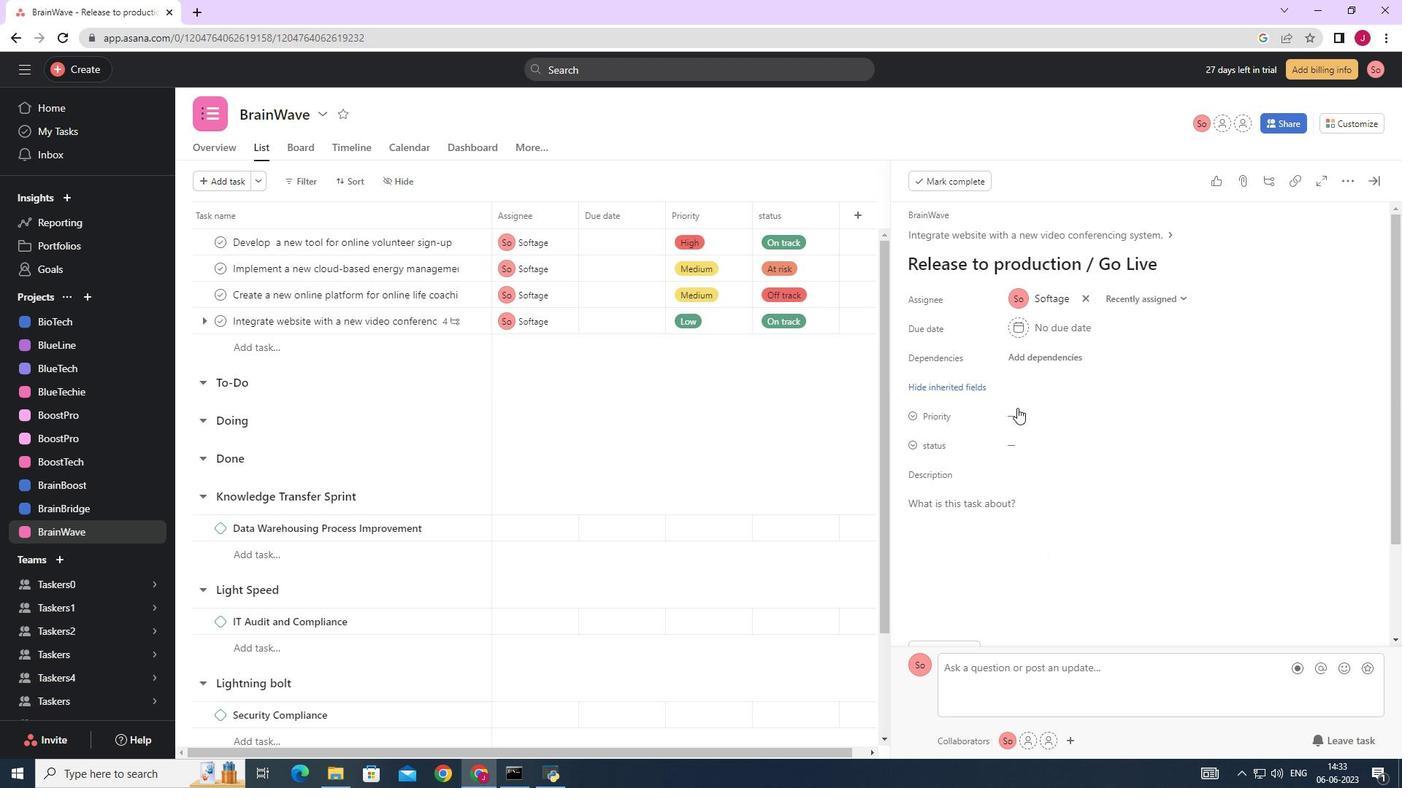 
Action: Mouse pressed left at (1037, 415)
Screenshot: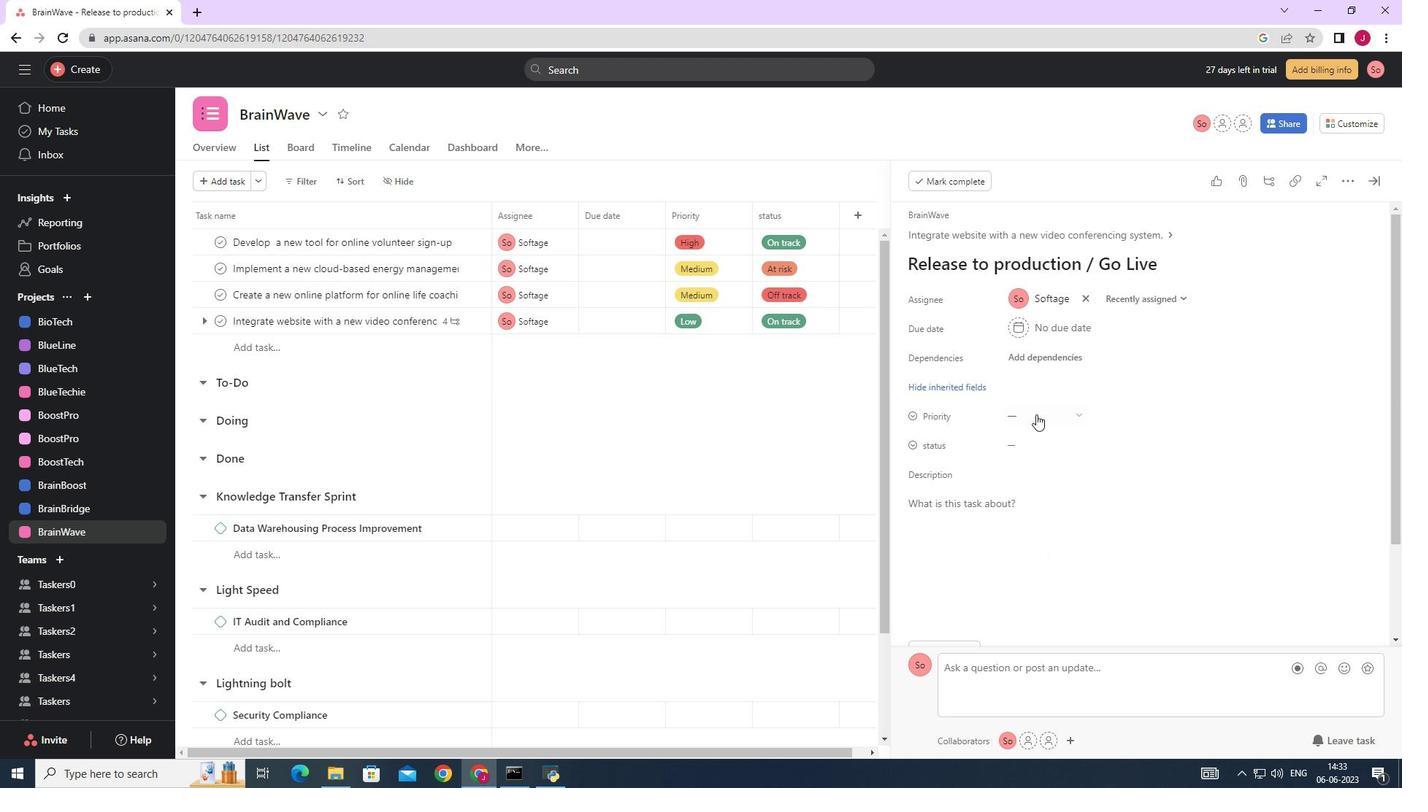 
Action: Mouse moved to (1049, 514)
Screenshot: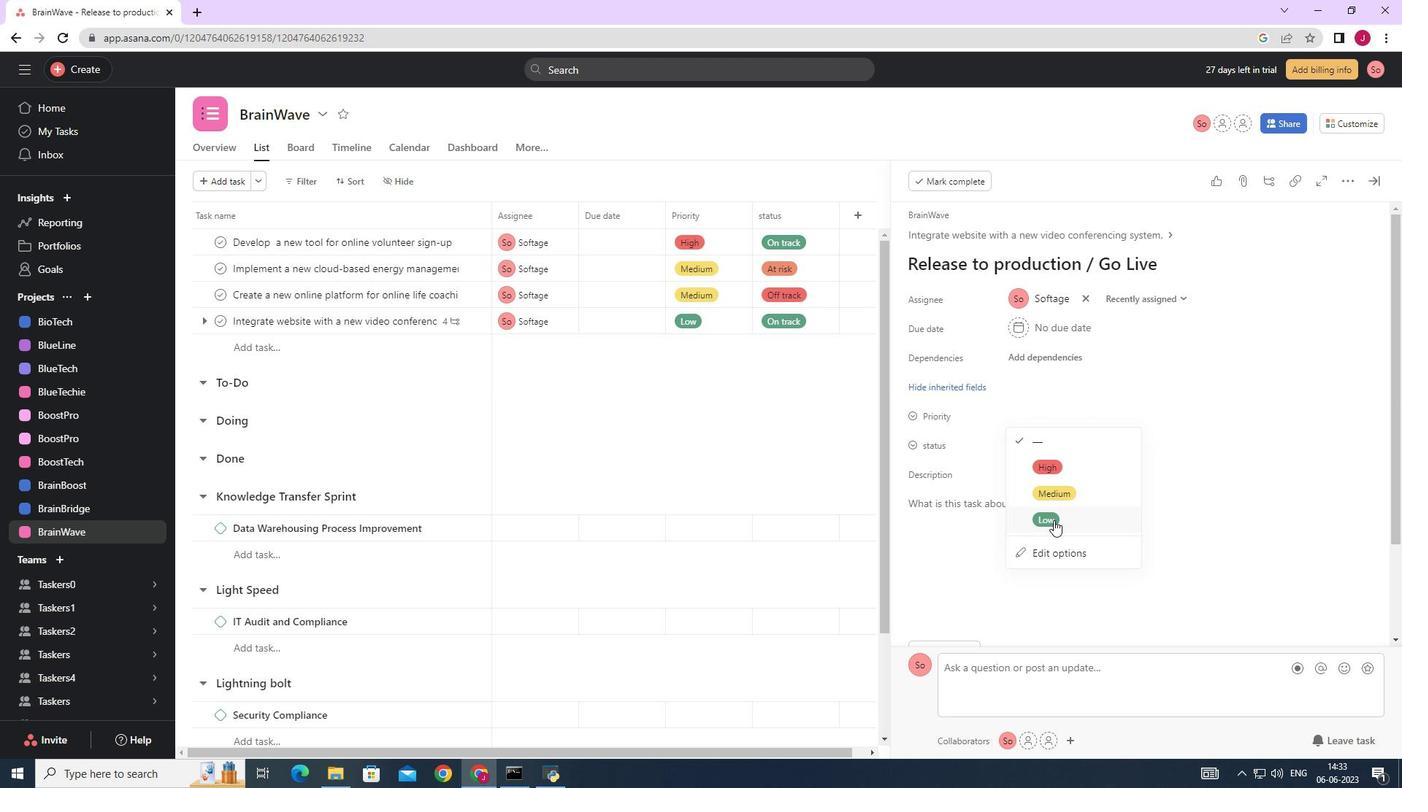 
Action: Mouse pressed left at (1049, 514)
Screenshot: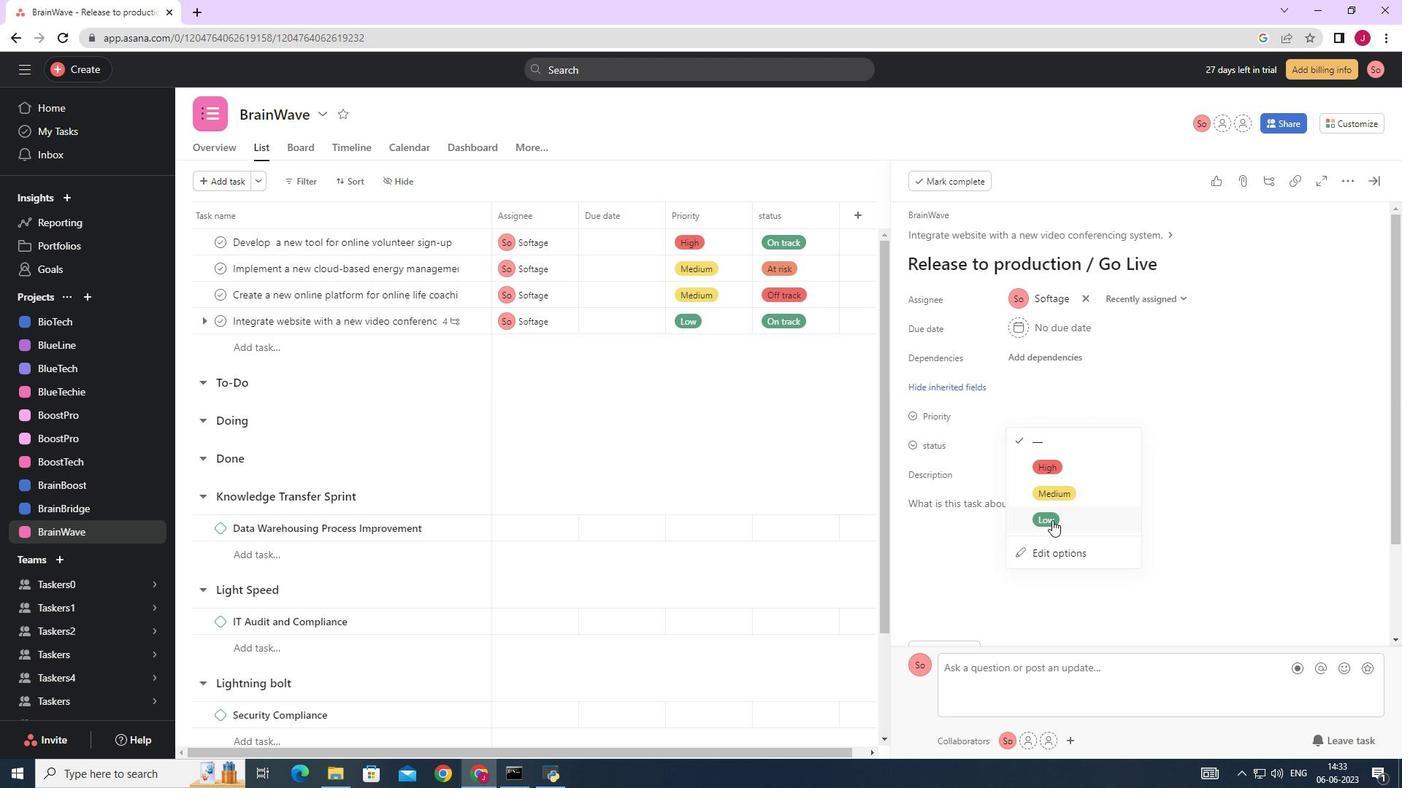 
Action: Mouse moved to (1008, 443)
Screenshot: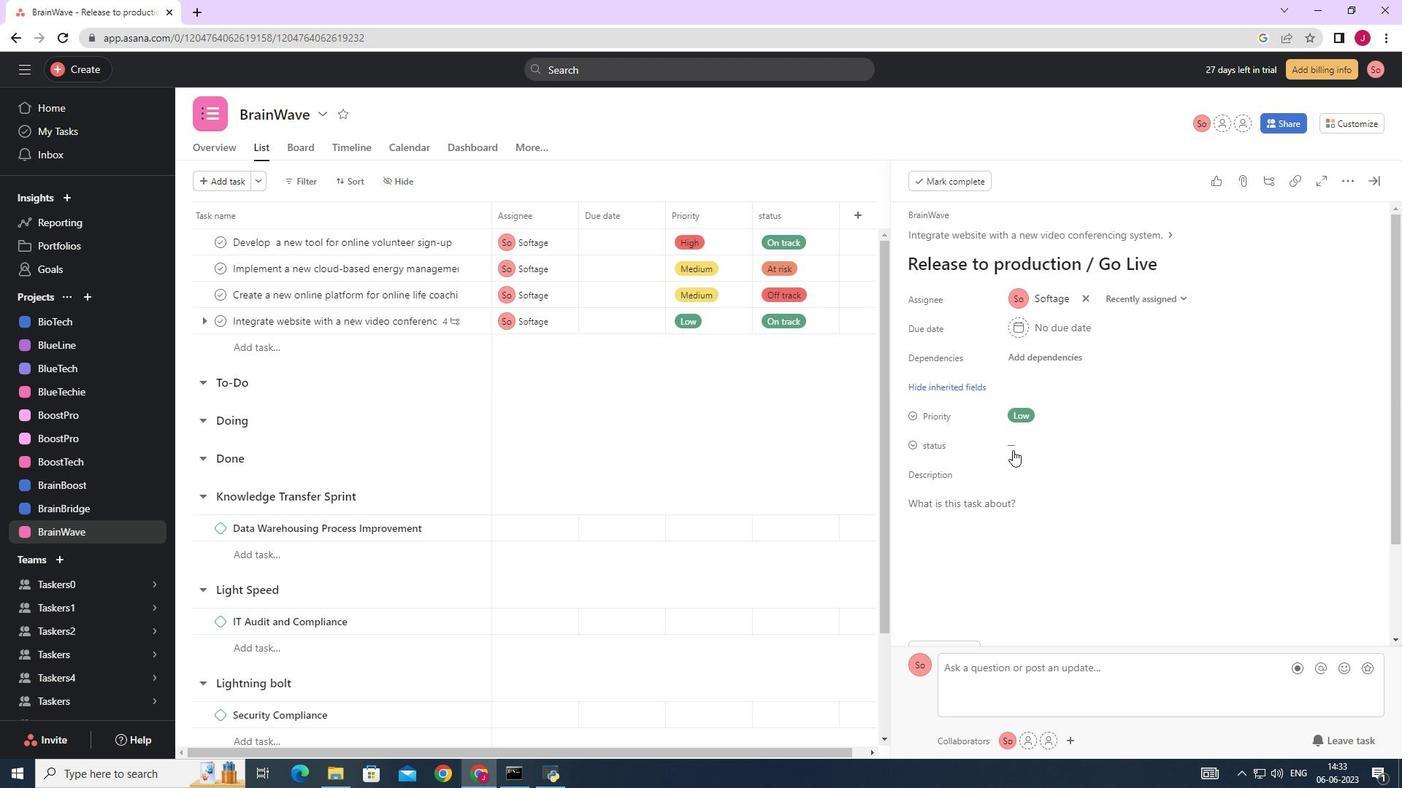
Action: Mouse pressed left at (1008, 443)
Screenshot: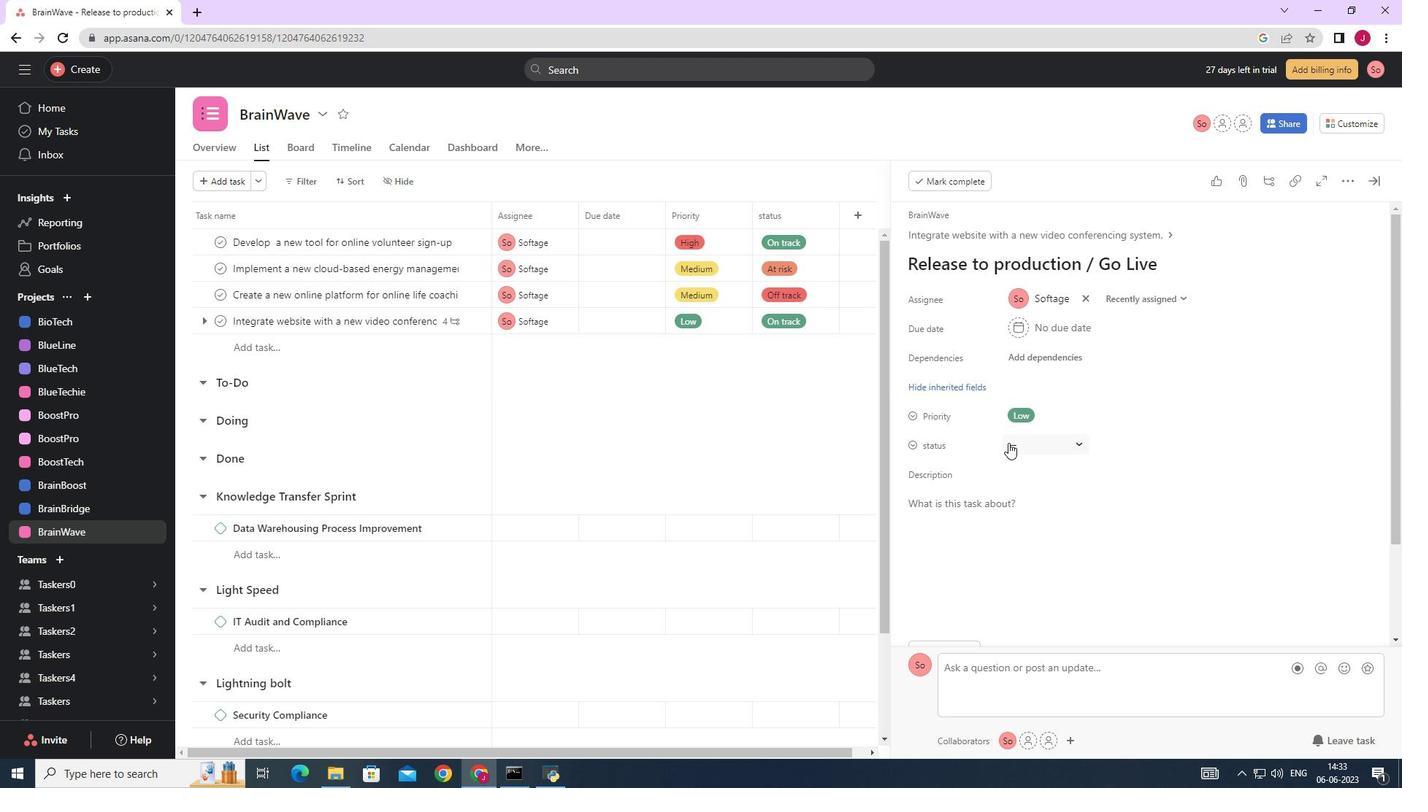 
Action: Mouse moved to (1067, 495)
Screenshot: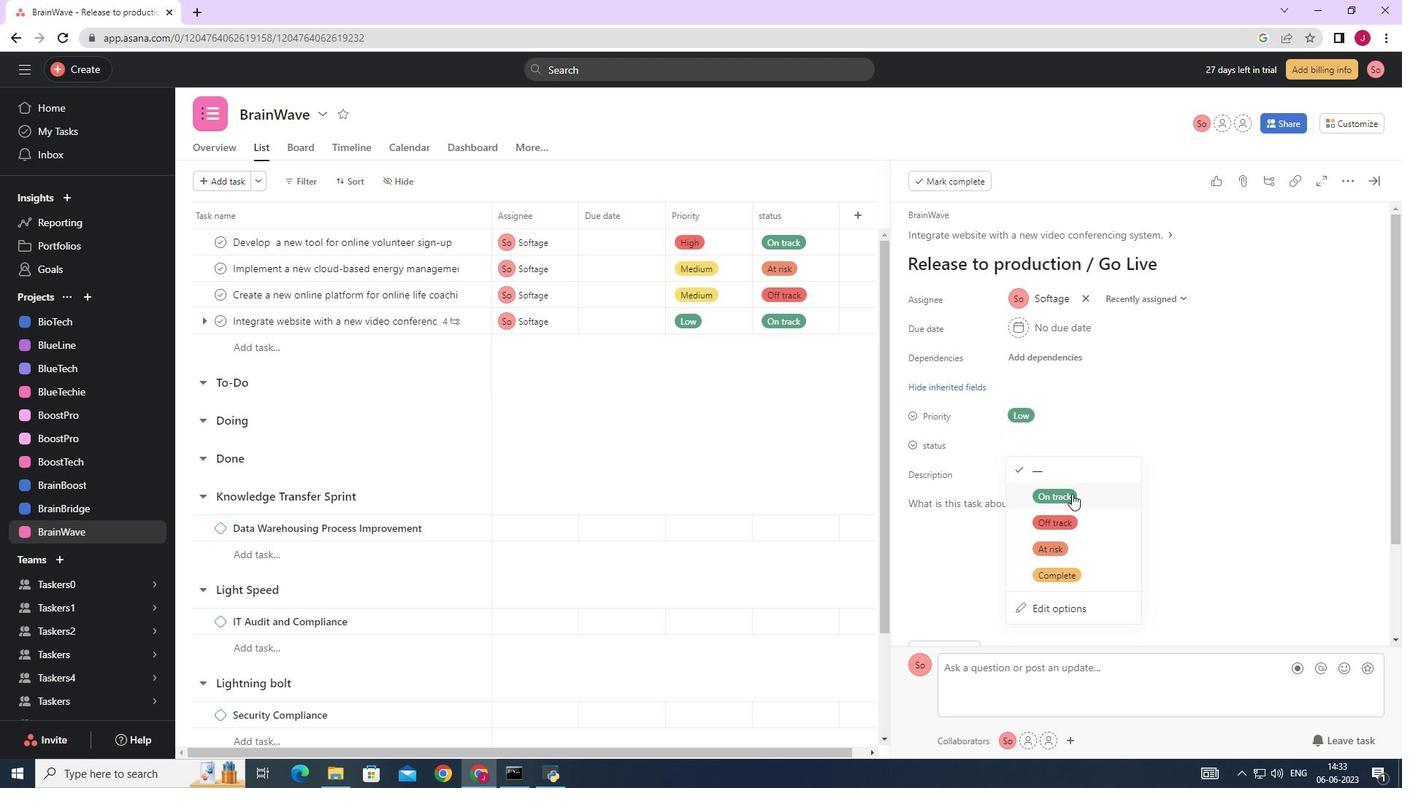 
Action: Mouse pressed left at (1067, 495)
Screenshot: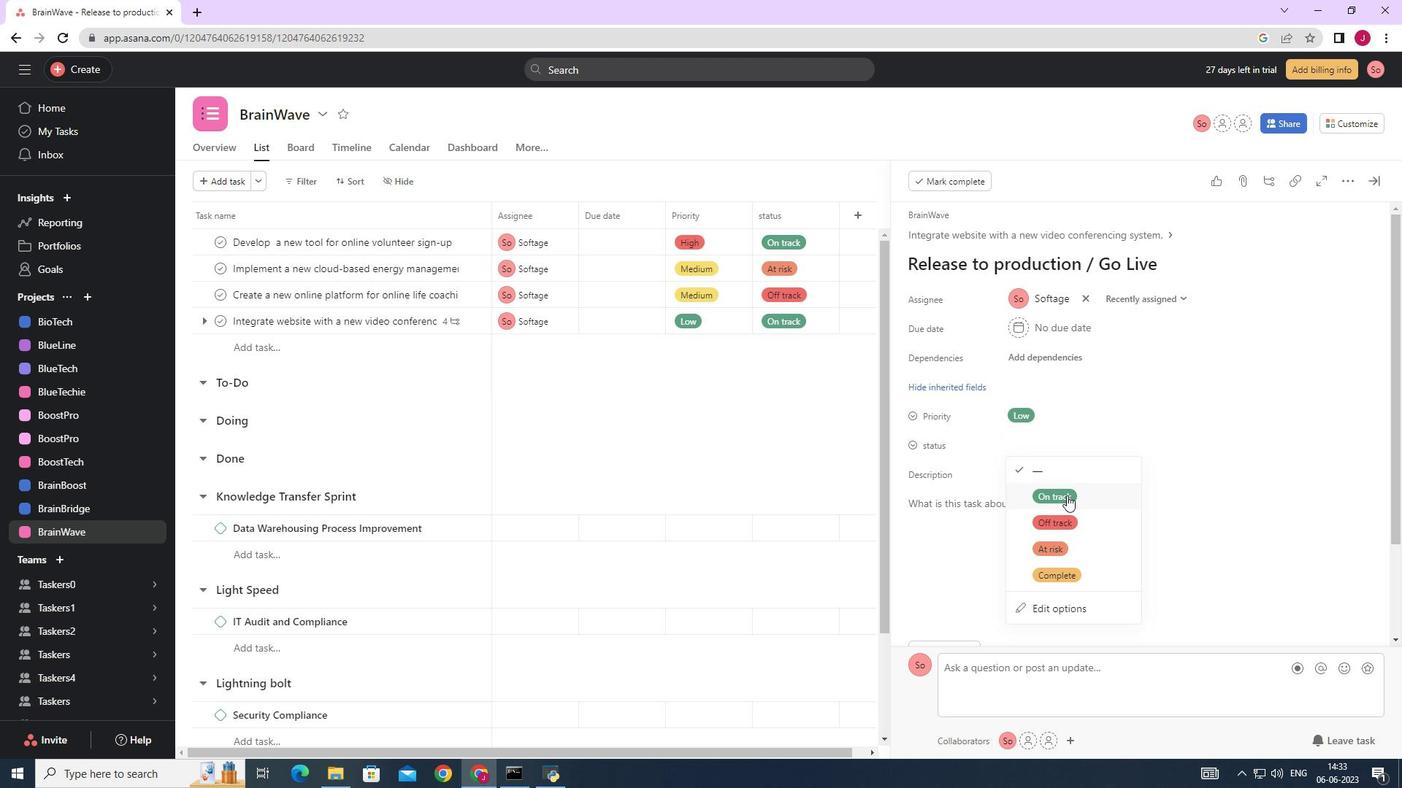 
Action: Mouse moved to (1381, 184)
Screenshot: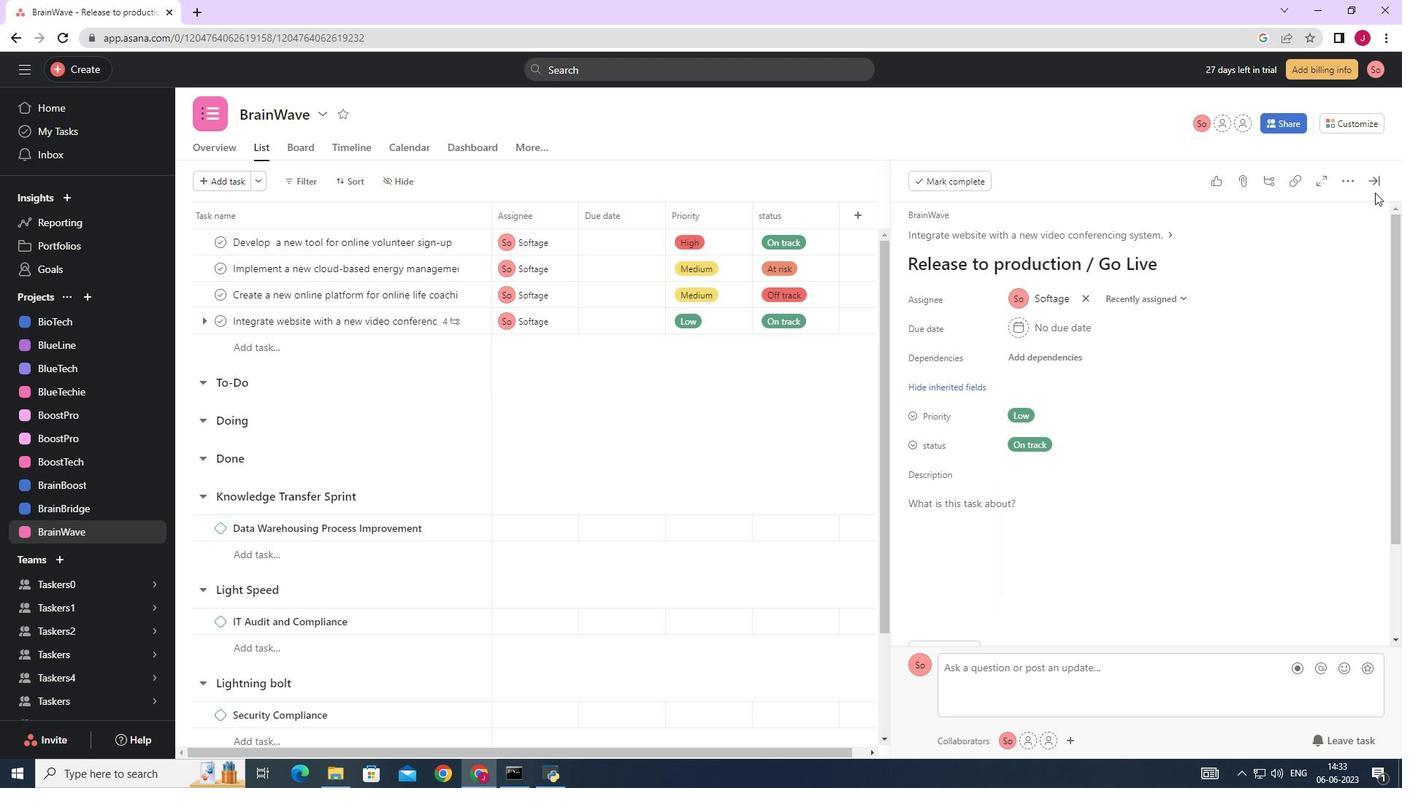 
Action: Mouse pressed left at (1381, 184)
Screenshot: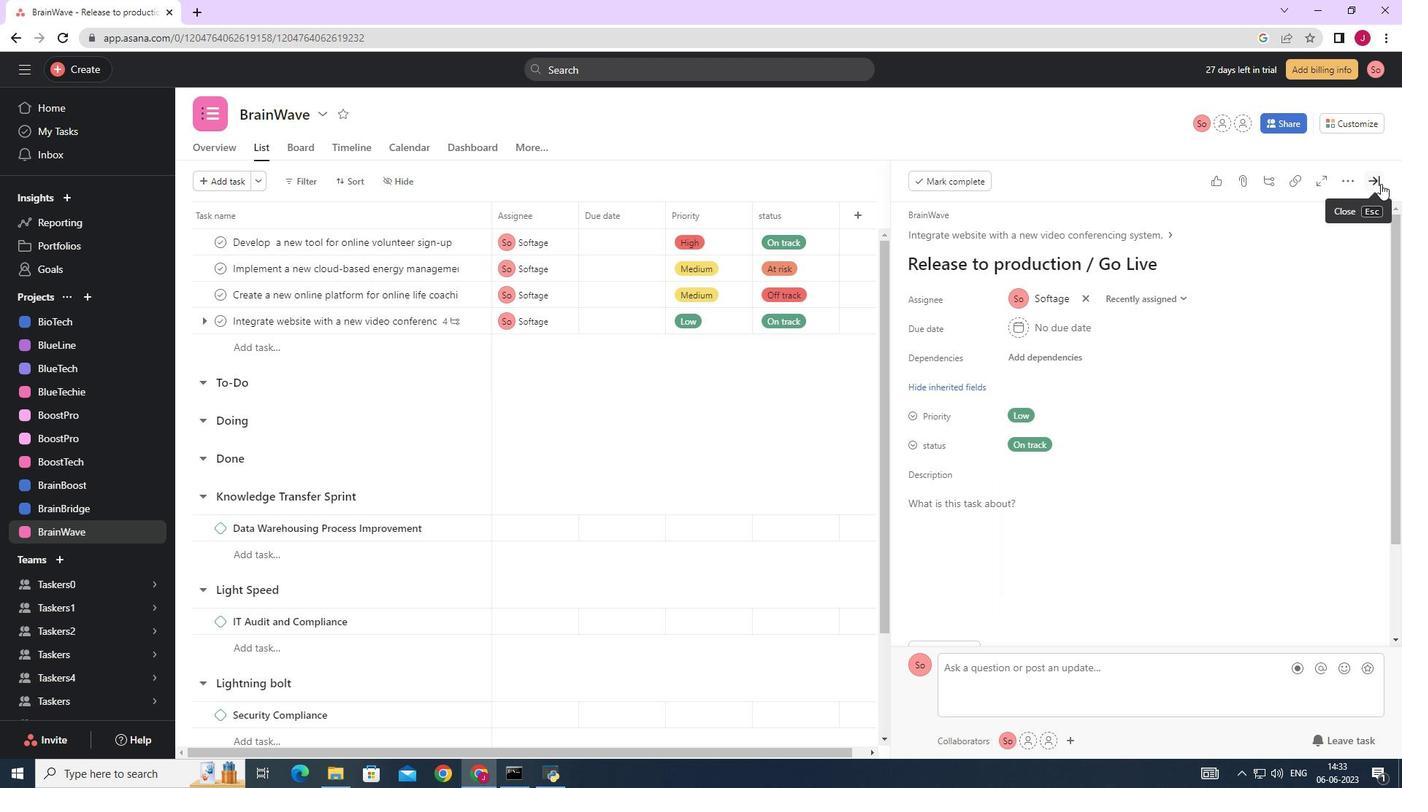 
Action: Mouse moved to (1367, 187)
Screenshot: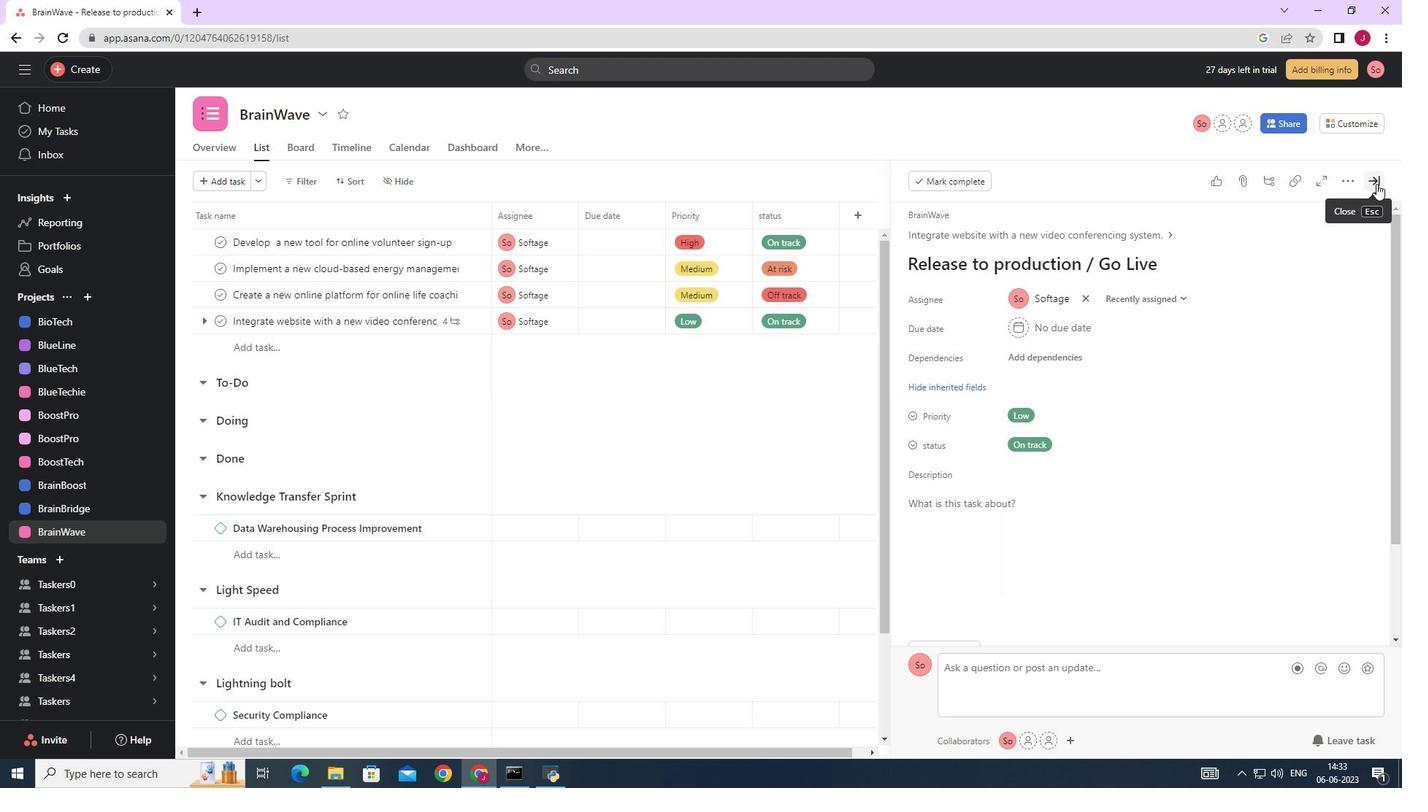 
